 Task: Look for space in Caraguatatuba, Brazil from 2nd September, 2023 to 5th September, 2023 for 1 adult in price range Rs.5000 to Rs.10000. Place can be private room with 1  bedroom having 1 bed and 1 bathroom. Property type can be house, flat, guest house, hotel. Booking option can be shelf check-in. Required host language is Spanish.
Action: Mouse moved to (507, 101)
Screenshot: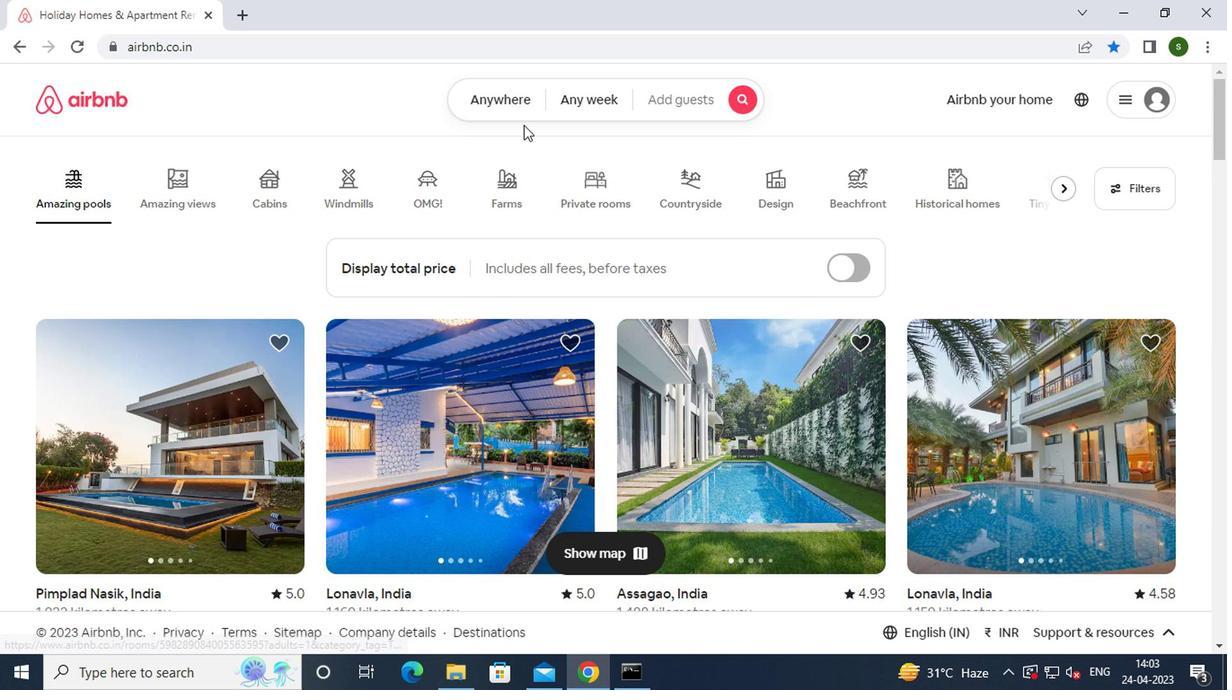 
Action: Mouse pressed left at (507, 101)
Screenshot: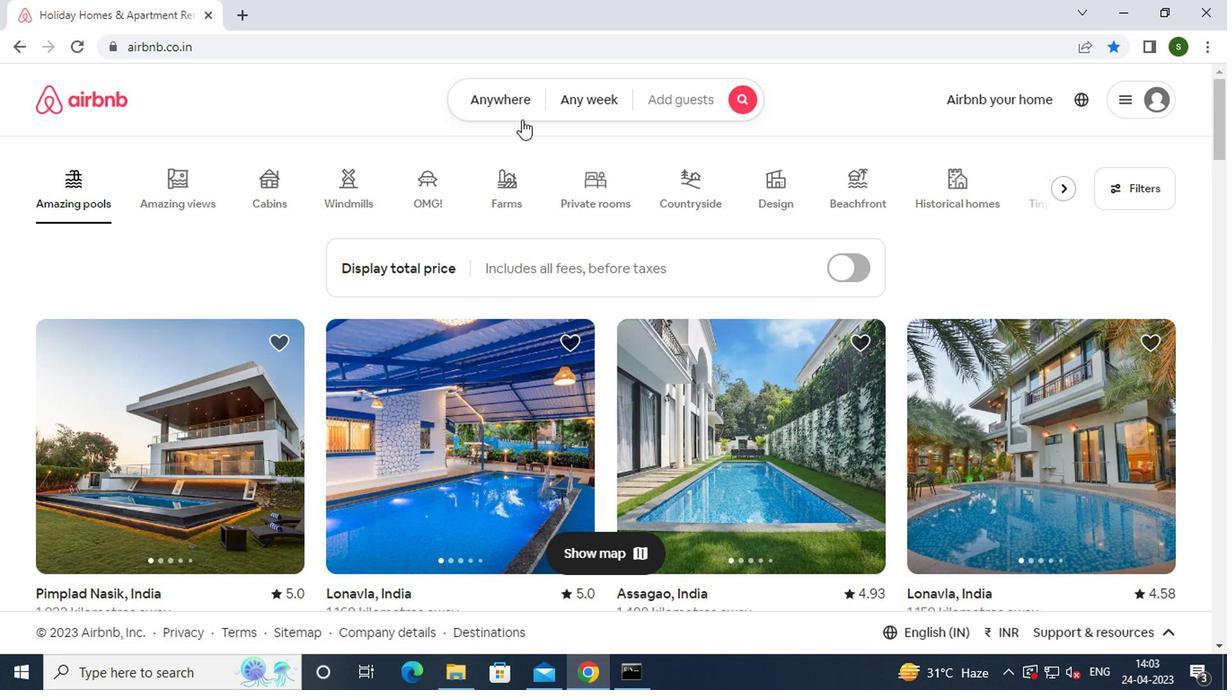 
Action: Mouse moved to (357, 180)
Screenshot: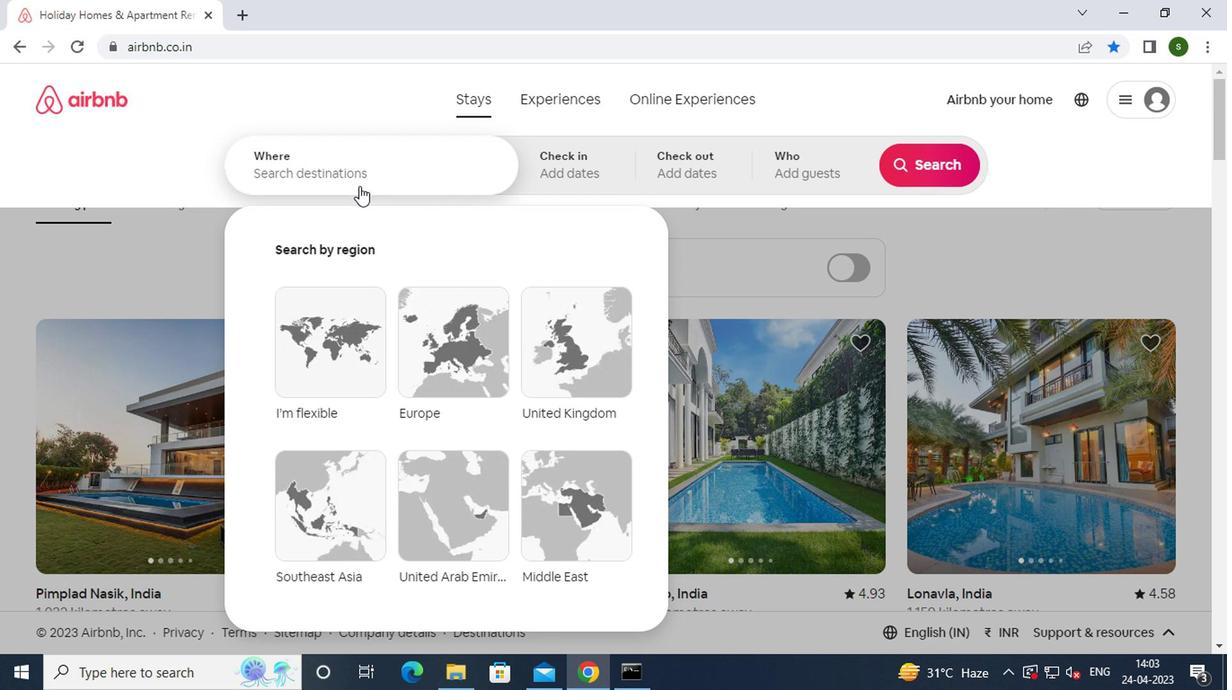 
Action: Mouse pressed left at (357, 180)
Screenshot: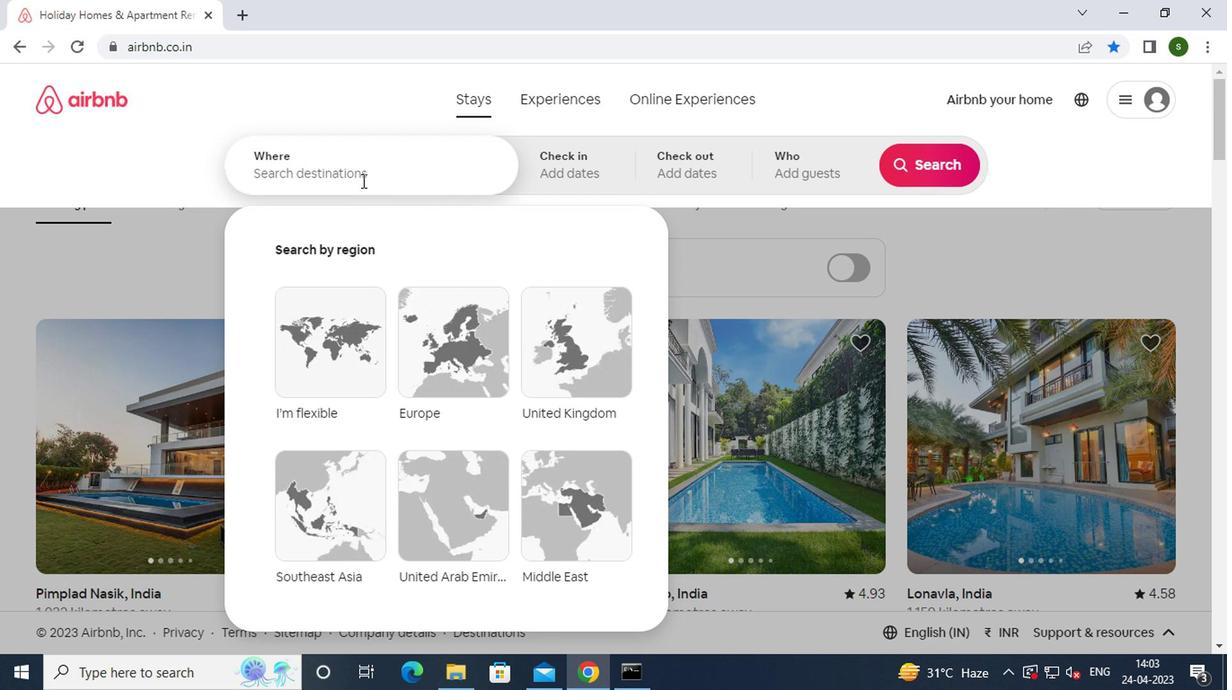
Action: Key pressed c<Key.caps_lock><Key.caps_lock>a<Key.caps_lock><Key.backspace>araguatatuba,<Key.space><Key.caps_lock>b<Key.caps_lock>razil<Key.enter>
Screenshot: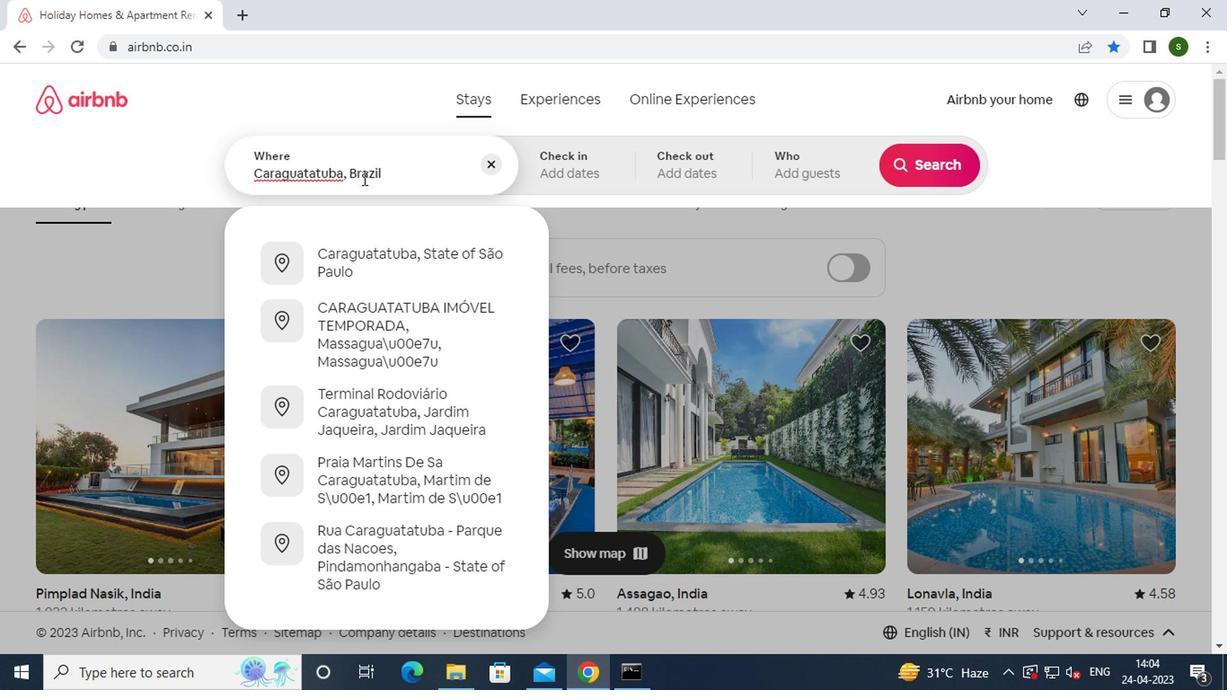 
Action: Mouse moved to (912, 307)
Screenshot: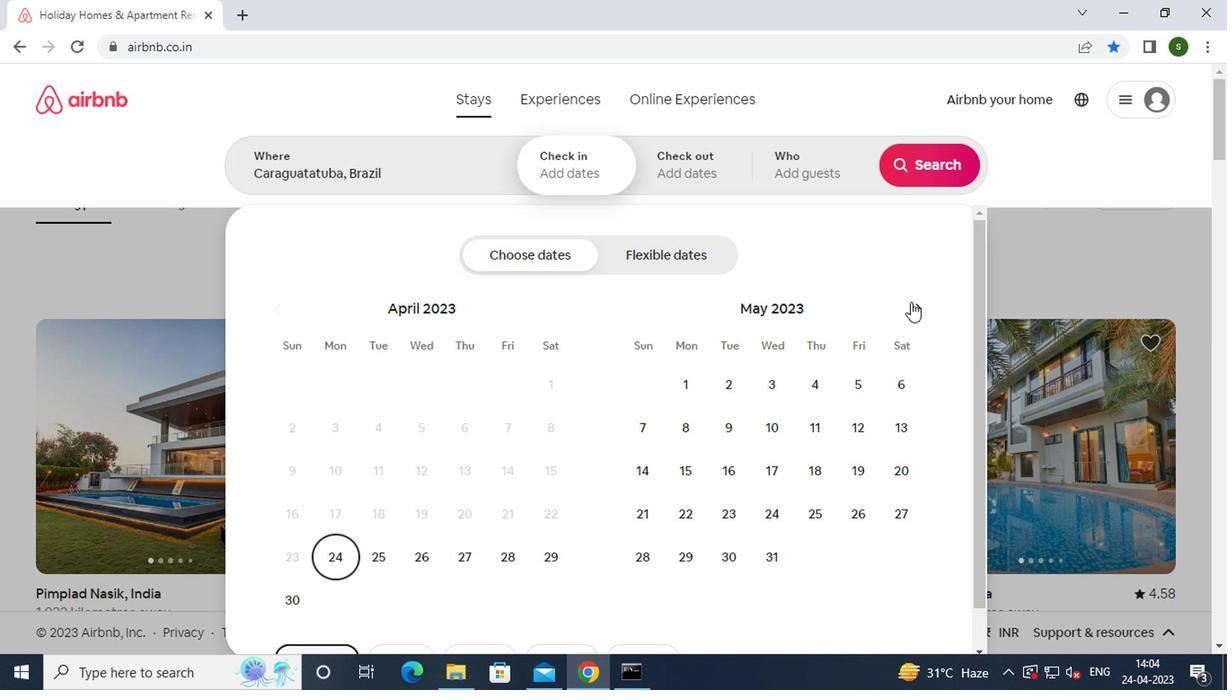 
Action: Mouse pressed left at (912, 307)
Screenshot: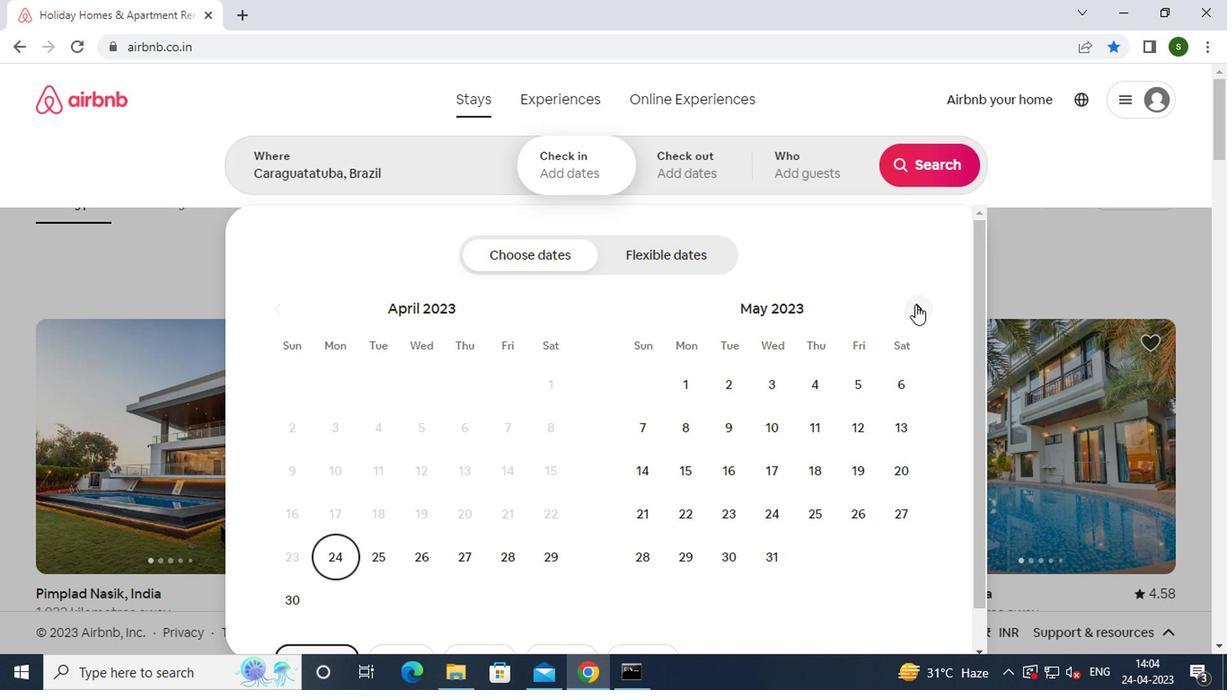 
Action: Mouse pressed left at (912, 307)
Screenshot: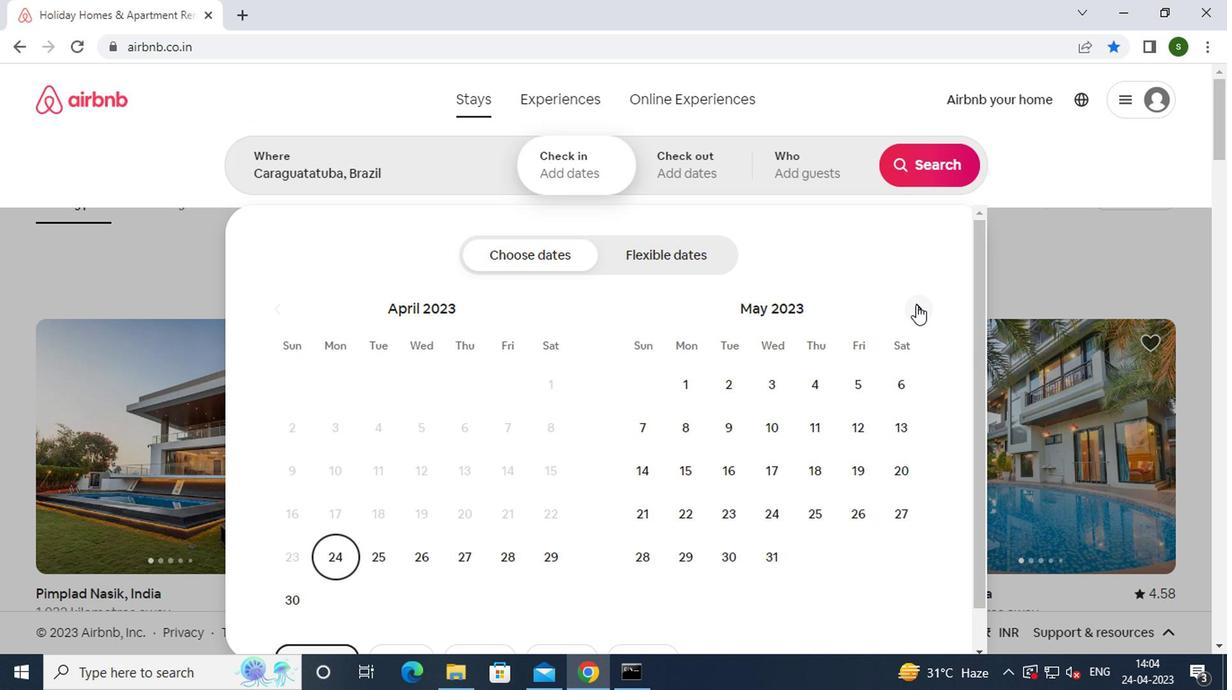 
Action: Mouse pressed left at (912, 307)
Screenshot: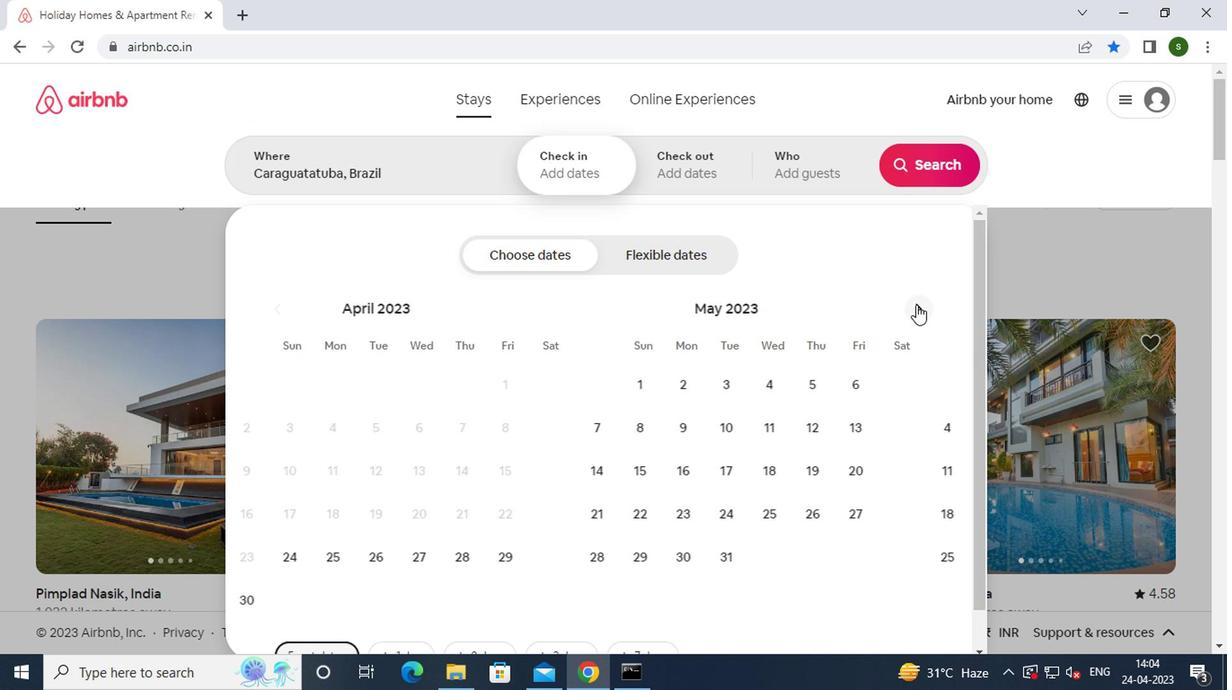 
Action: Mouse pressed left at (912, 307)
Screenshot: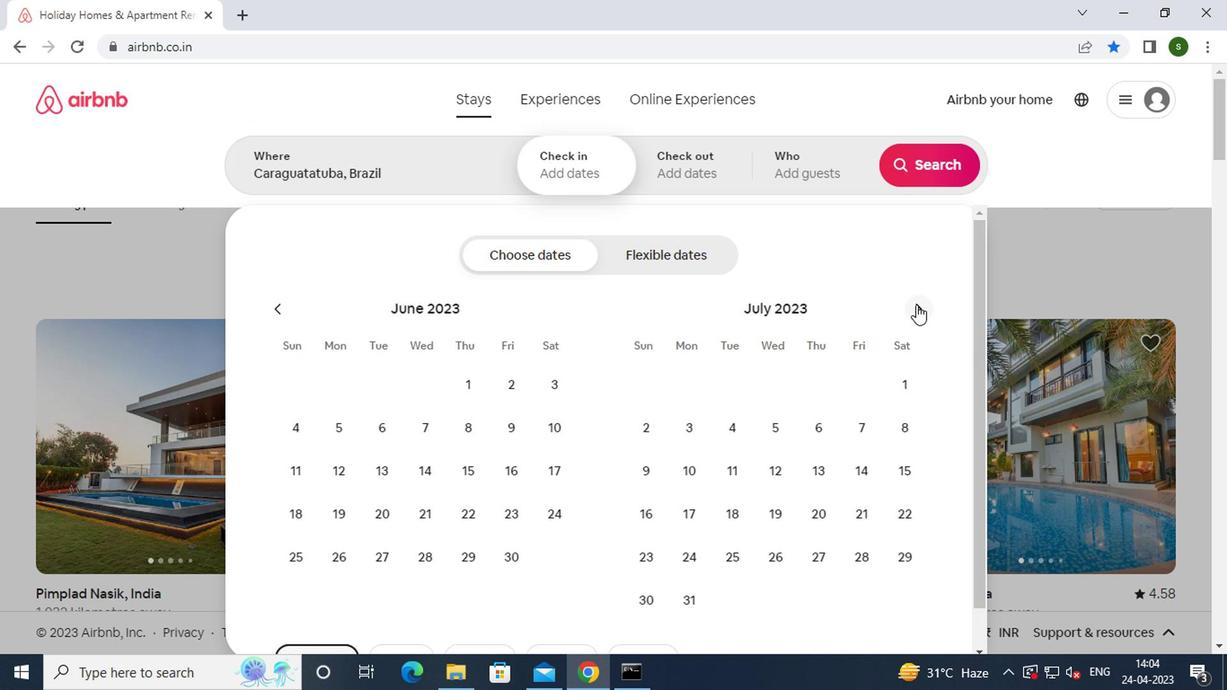 
Action: Mouse pressed left at (912, 307)
Screenshot: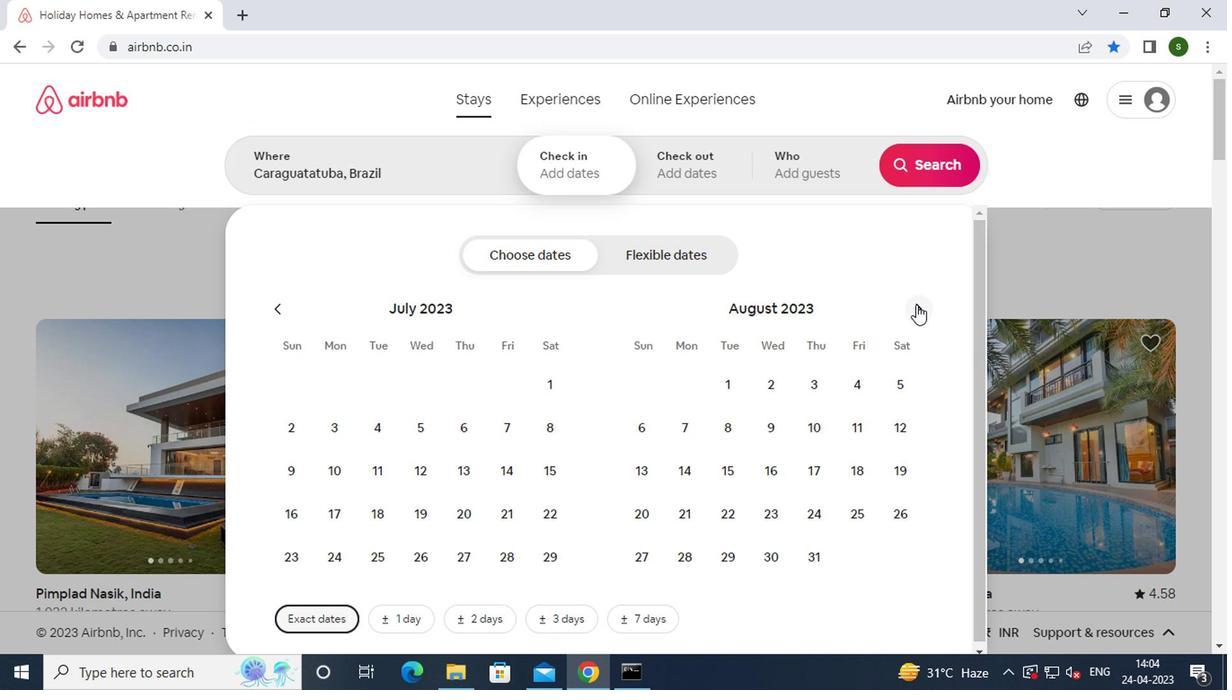 
Action: Mouse moved to (901, 382)
Screenshot: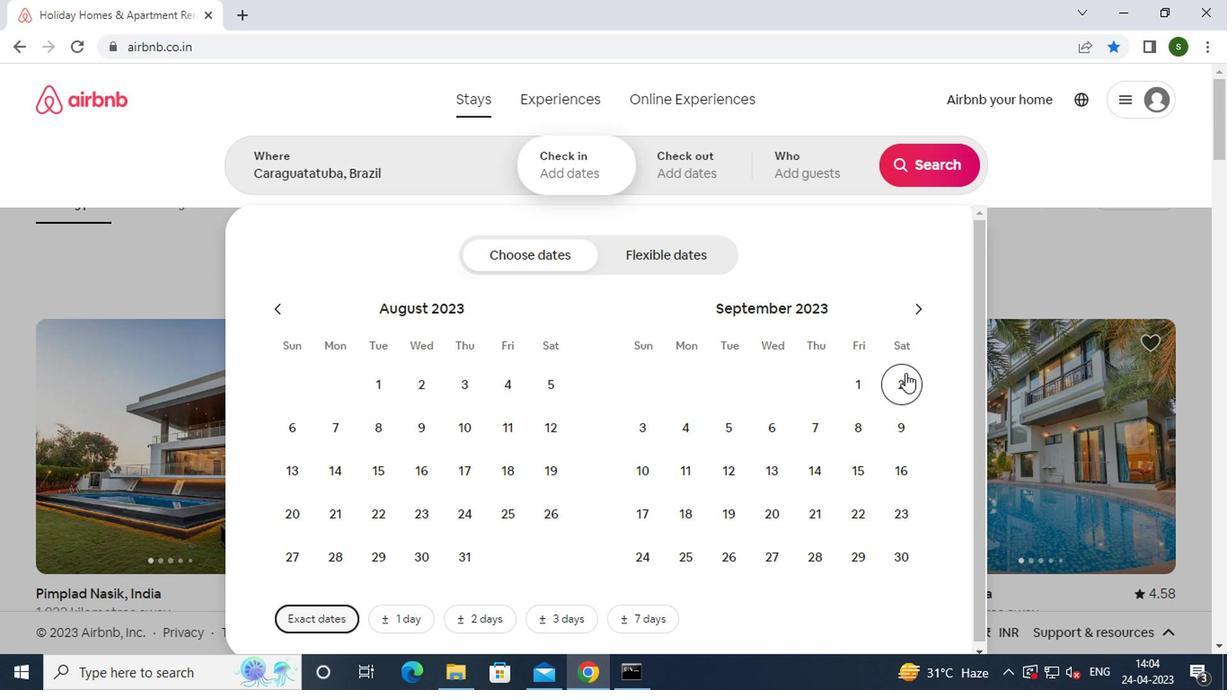 
Action: Mouse pressed left at (901, 382)
Screenshot: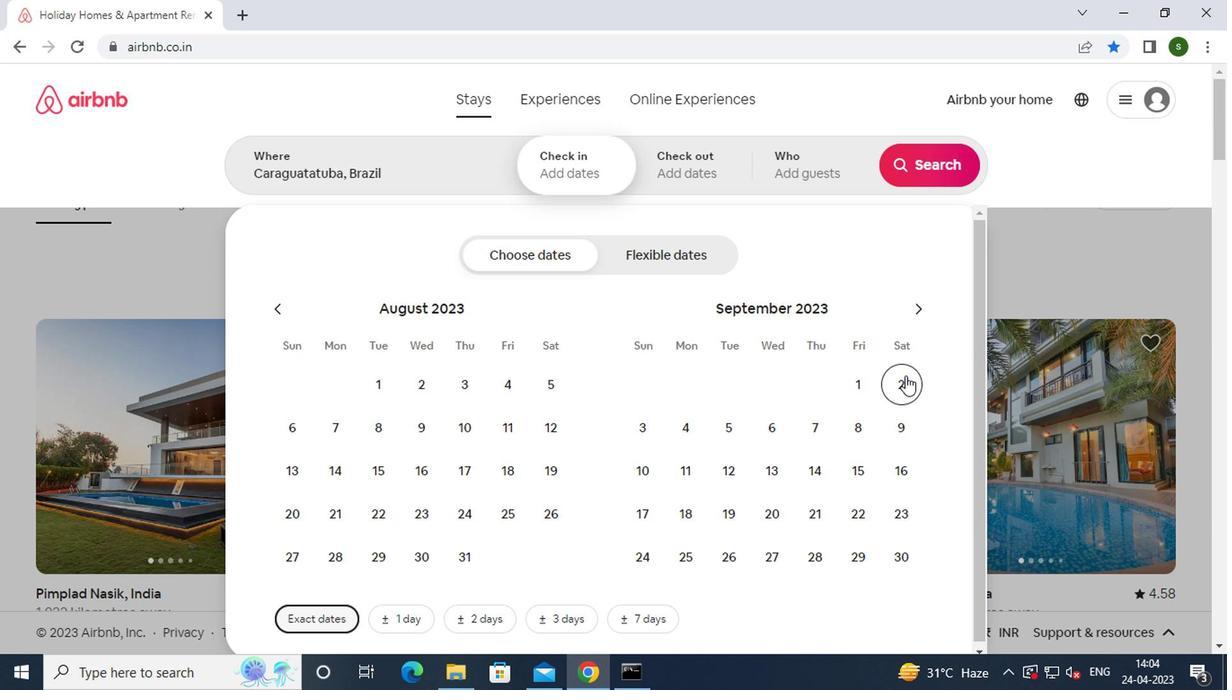 
Action: Mouse moved to (729, 432)
Screenshot: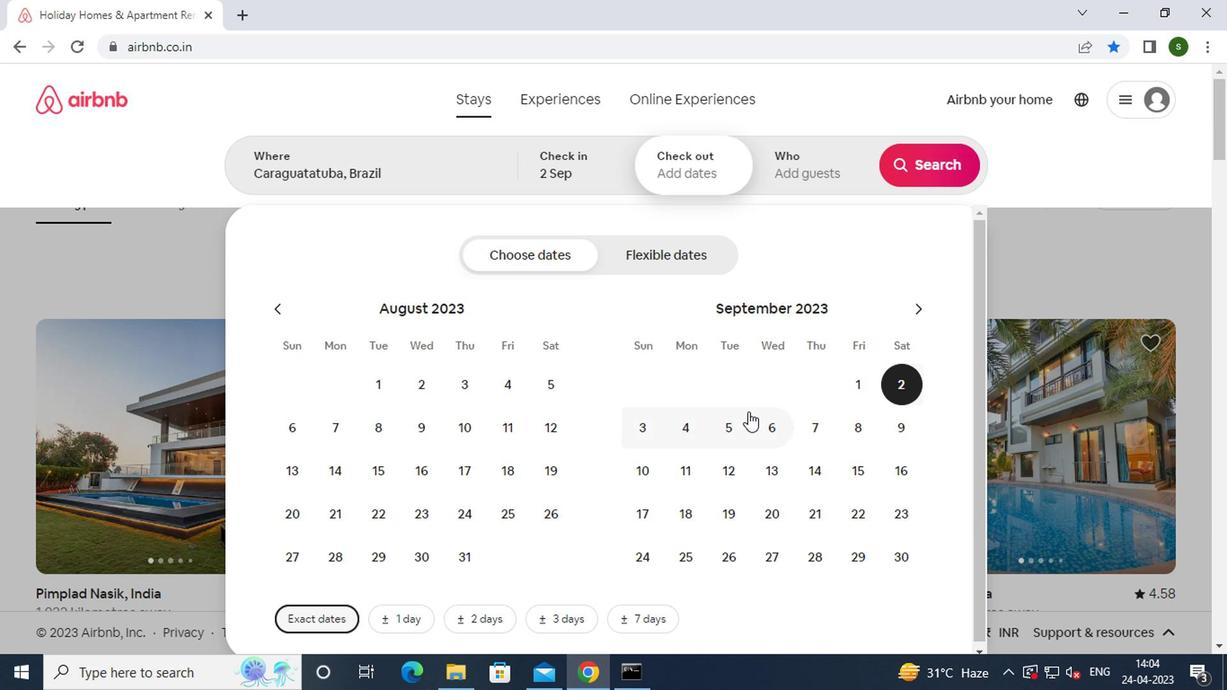 
Action: Mouse pressed left at (729, 432)
Screenshot: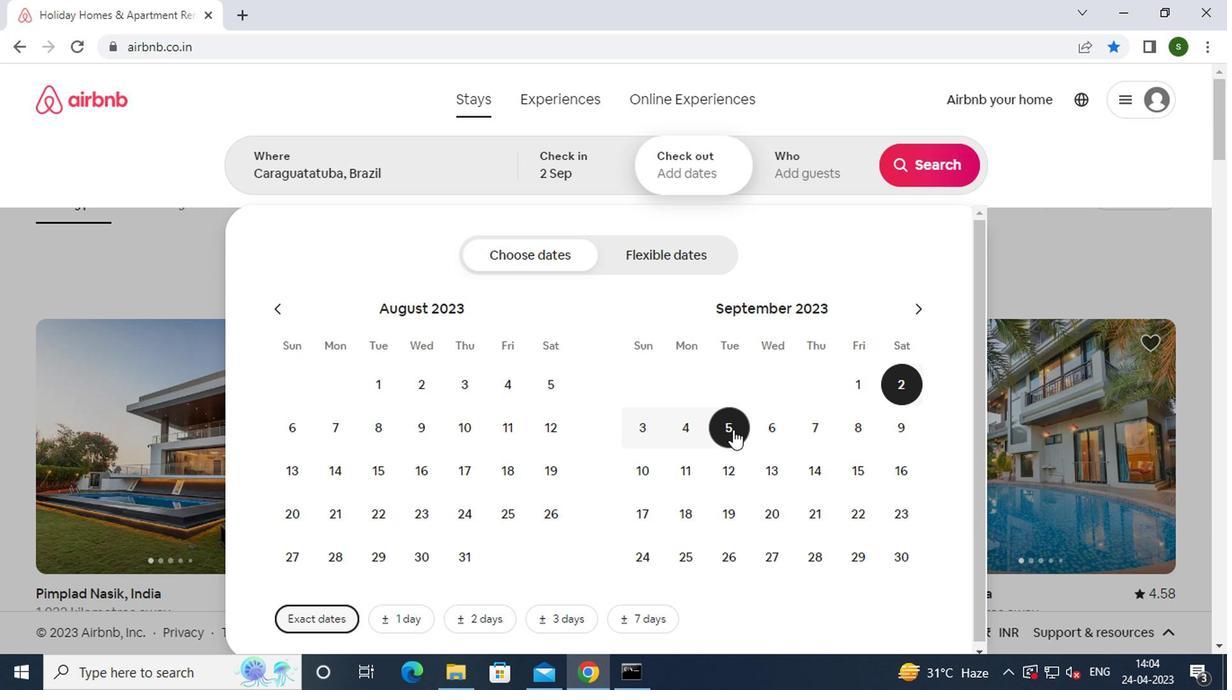 
Action: Mouse moved to (793, 175)
Screenshot: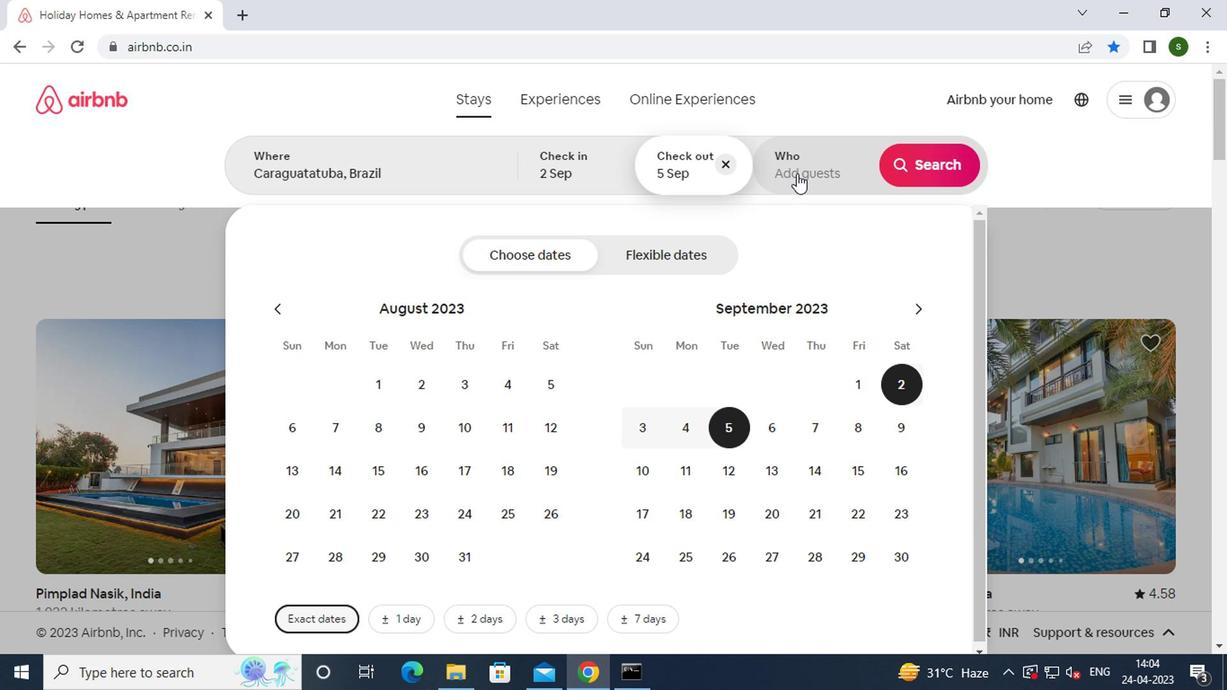 
Action: Mouse pressed left at (793, 175)
Screenshot: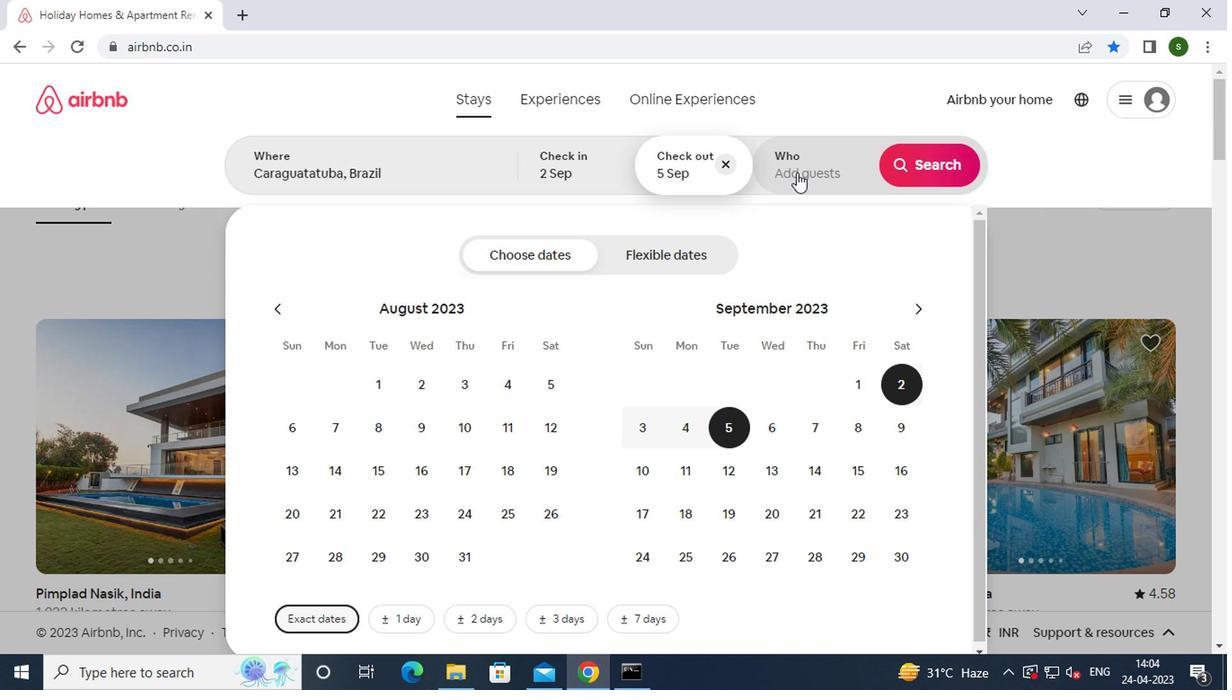 
Action: Mouse moved to (931, 256)
Screenshot: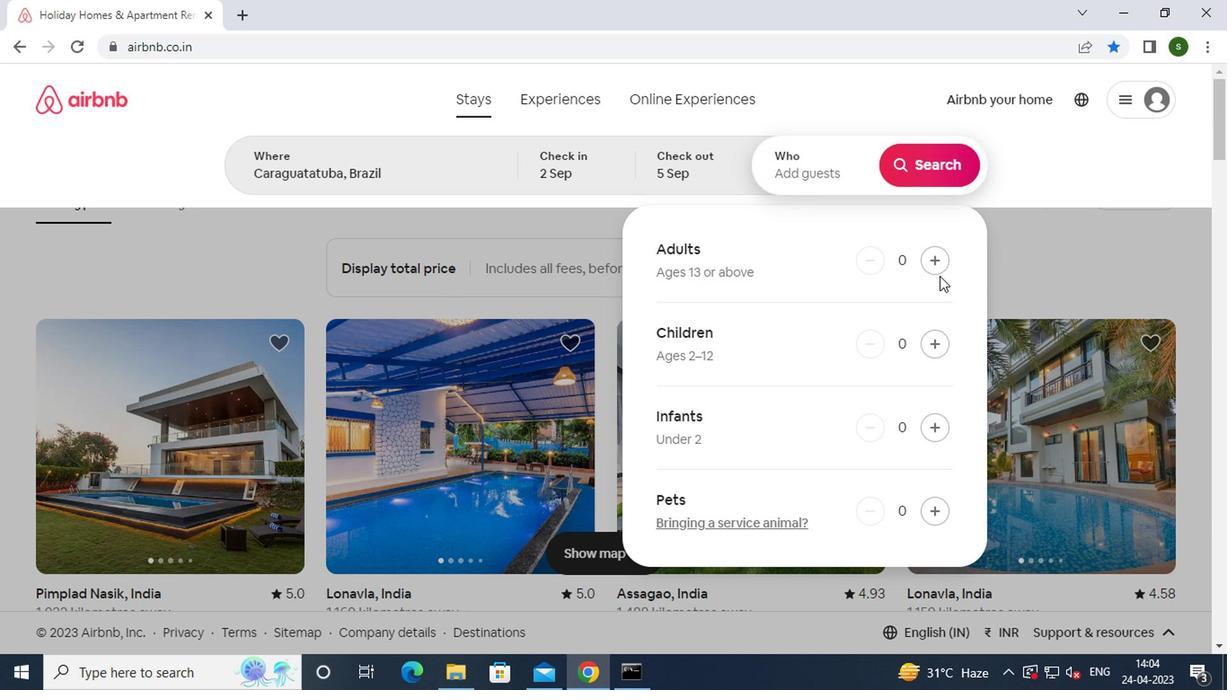
Action: Mouse pressed left at (931, 256)
Screenshot: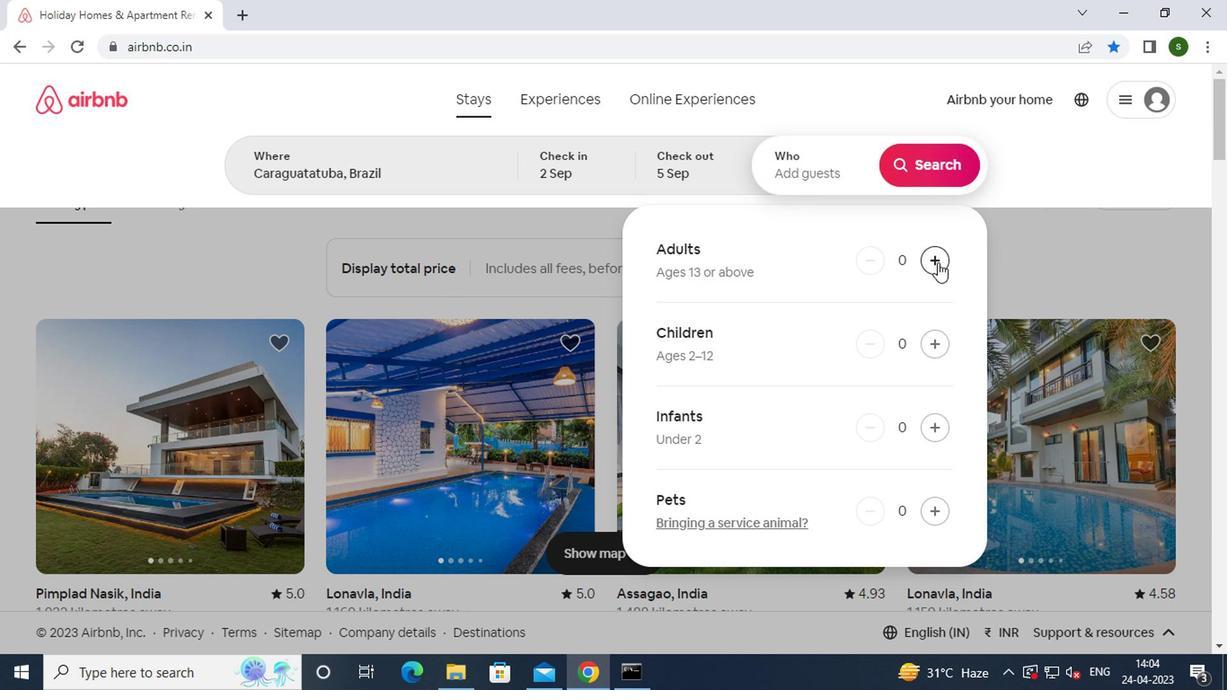 
Action: Mouse moved to (926, 173)
Screenshot: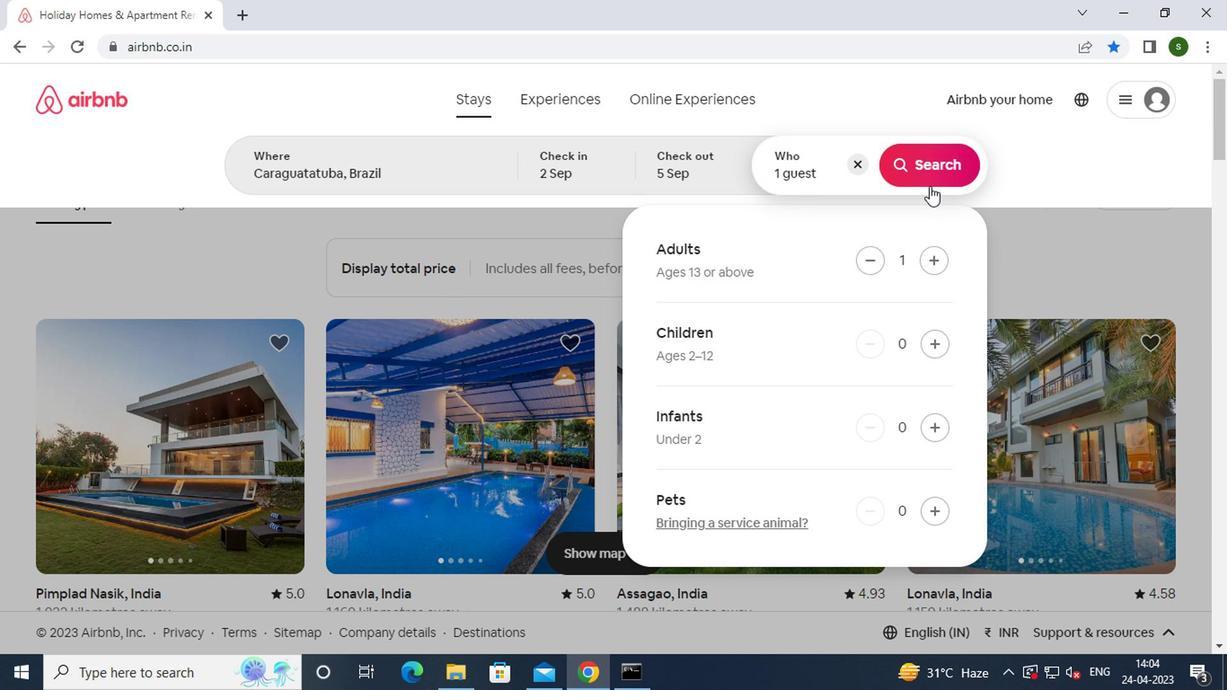
Action: Mouse pressed left at (926, 173)
Screenshot: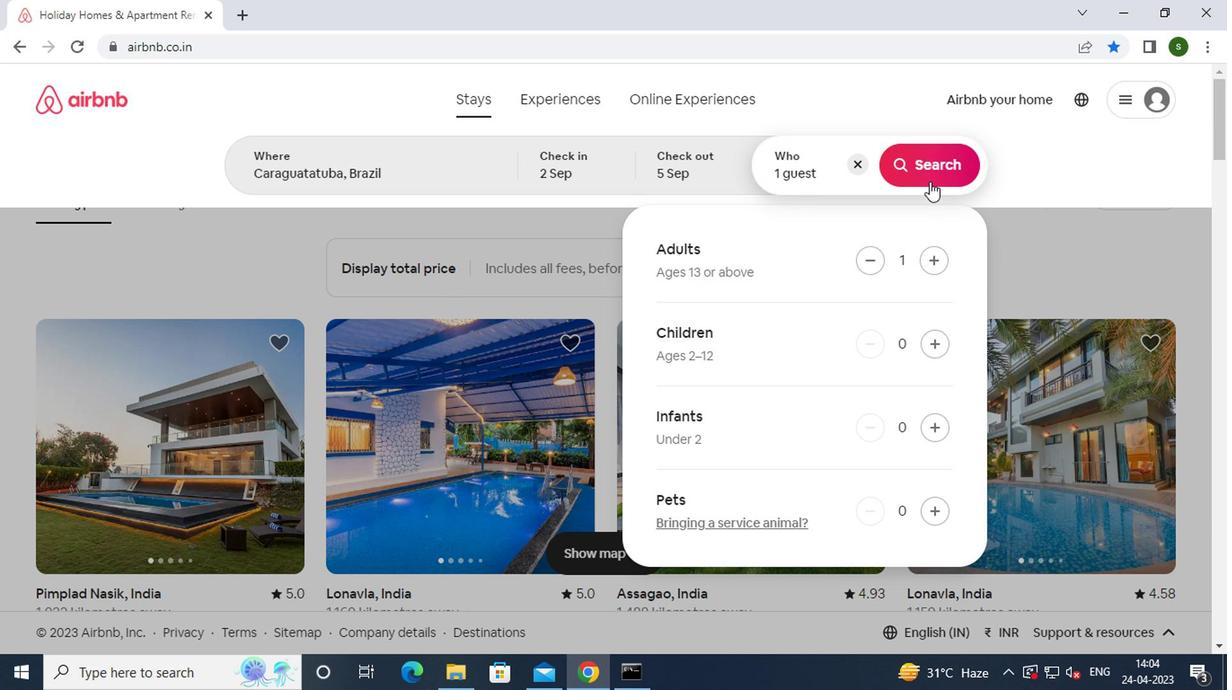 
Action: Mouse moved to (1177, 173)
Screenshot: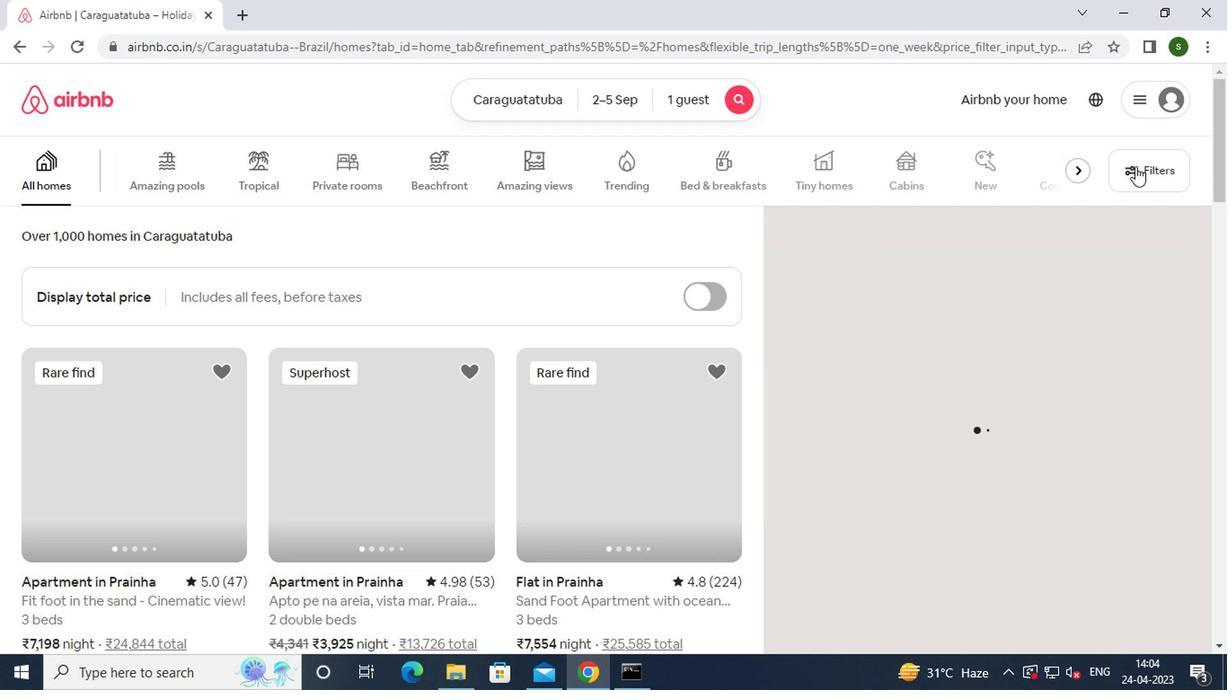 
Action: Mouse pressed left at (1177, 173)
Screenshot: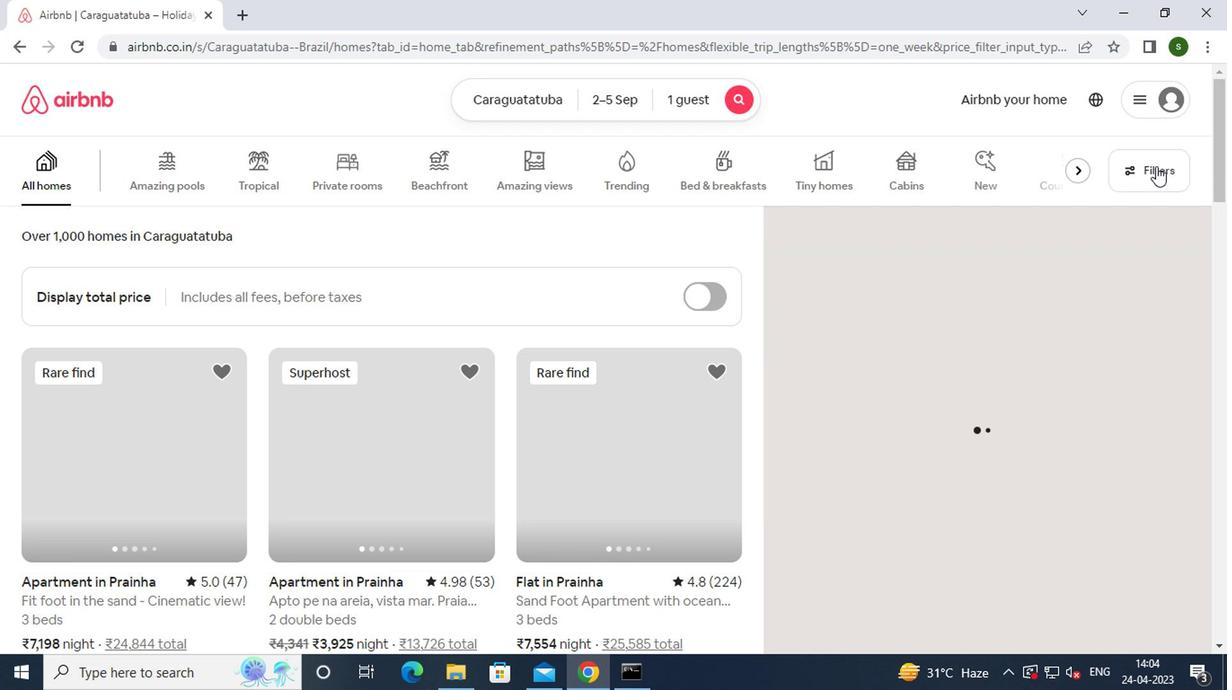 
Action: Mouse moved to (401, 390)
Screenshot: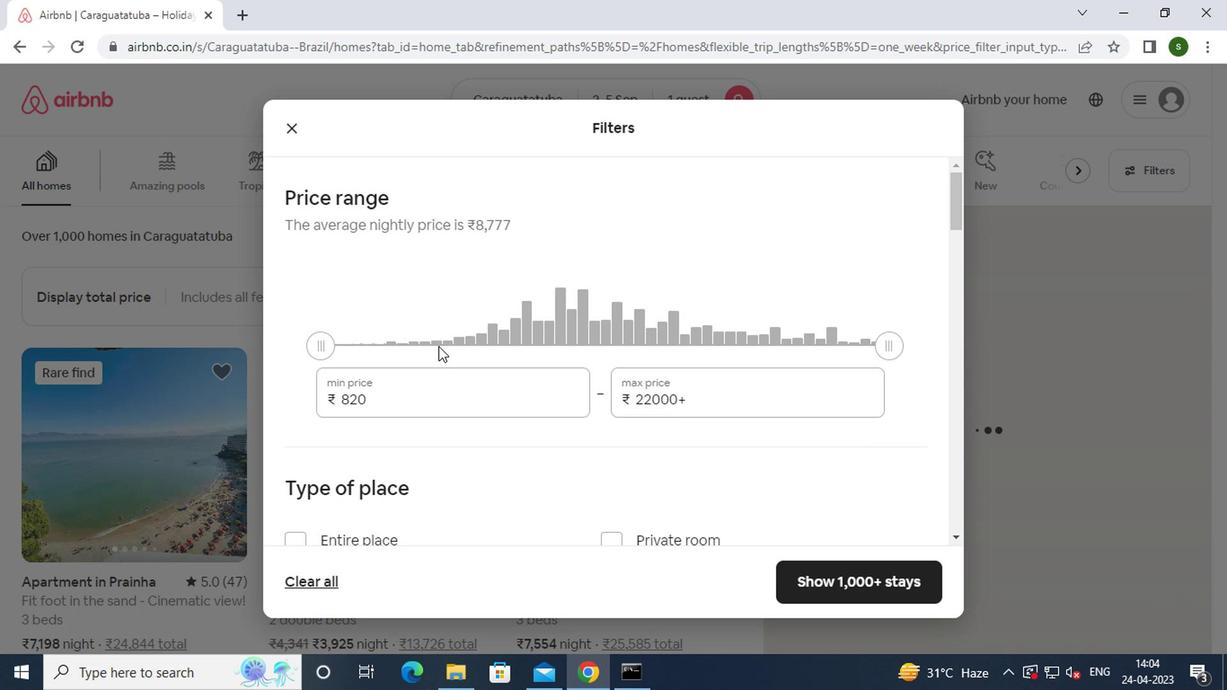 
Action: Mouse pressed left at (401, 390)
Screenshot: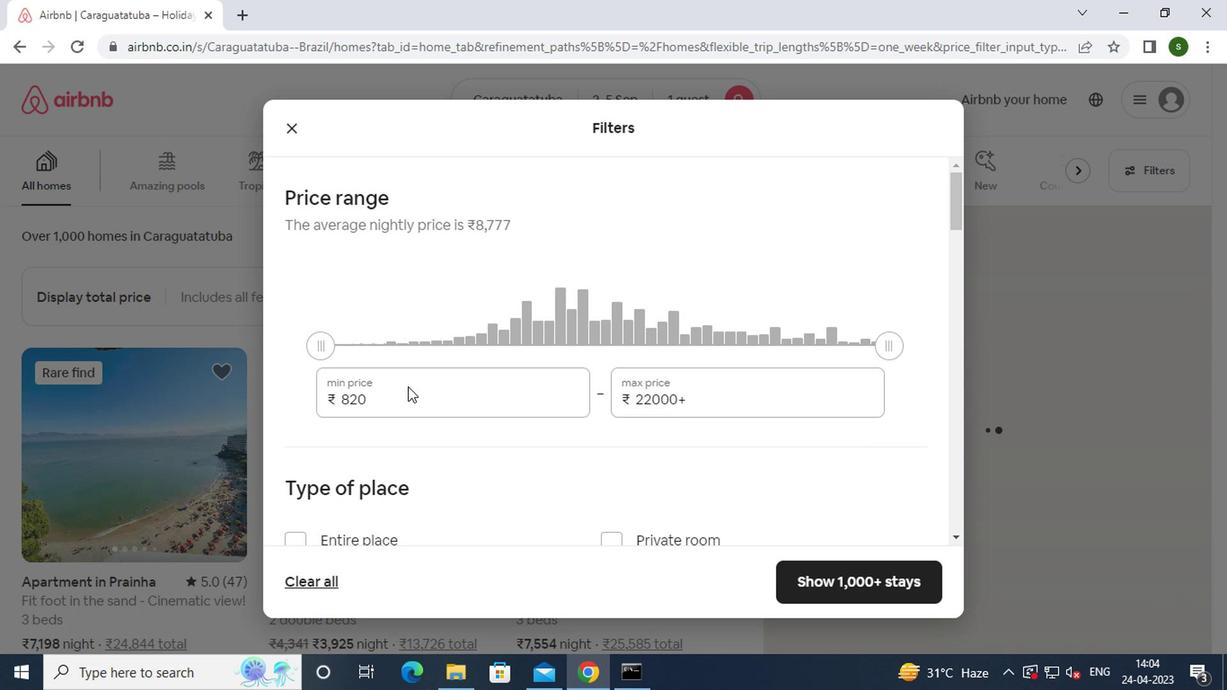 
Action: Key pressed <Key.backspace><Key.backspace><Key.backspace><Key.backspace><Key.backspace><Key.backspace><Key.backspace><Key.backspace>5000
Screenshot: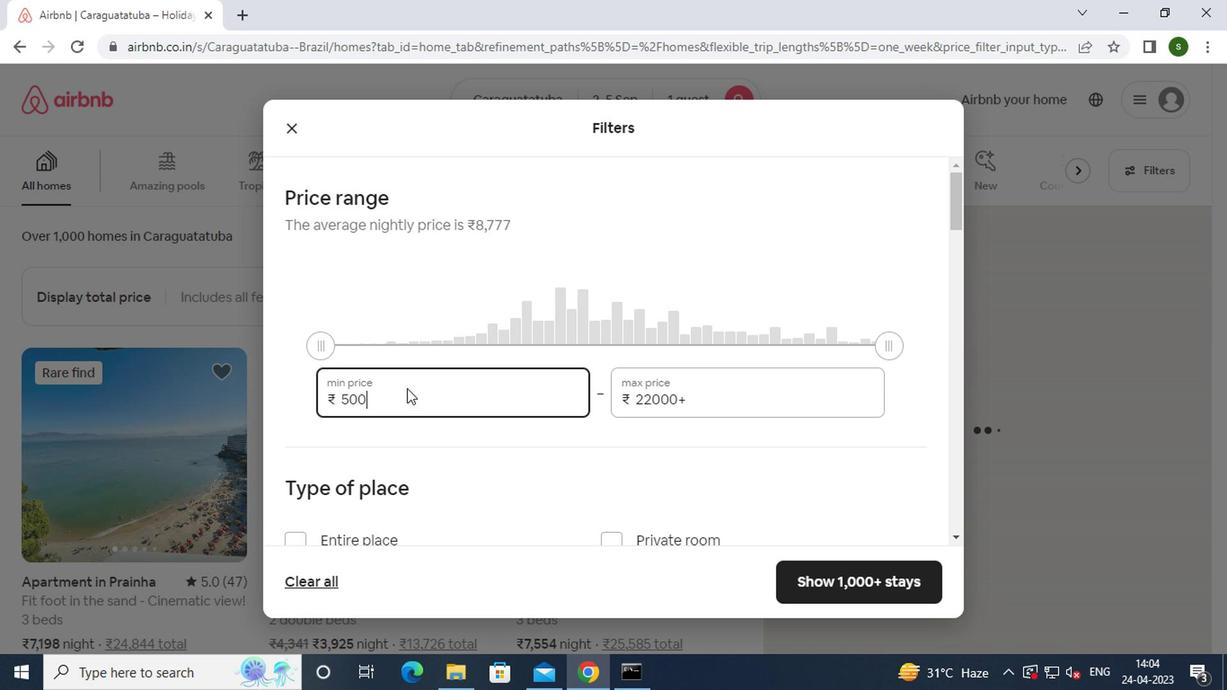 
Action: Mouse moved to (688, 404)
Screenshot: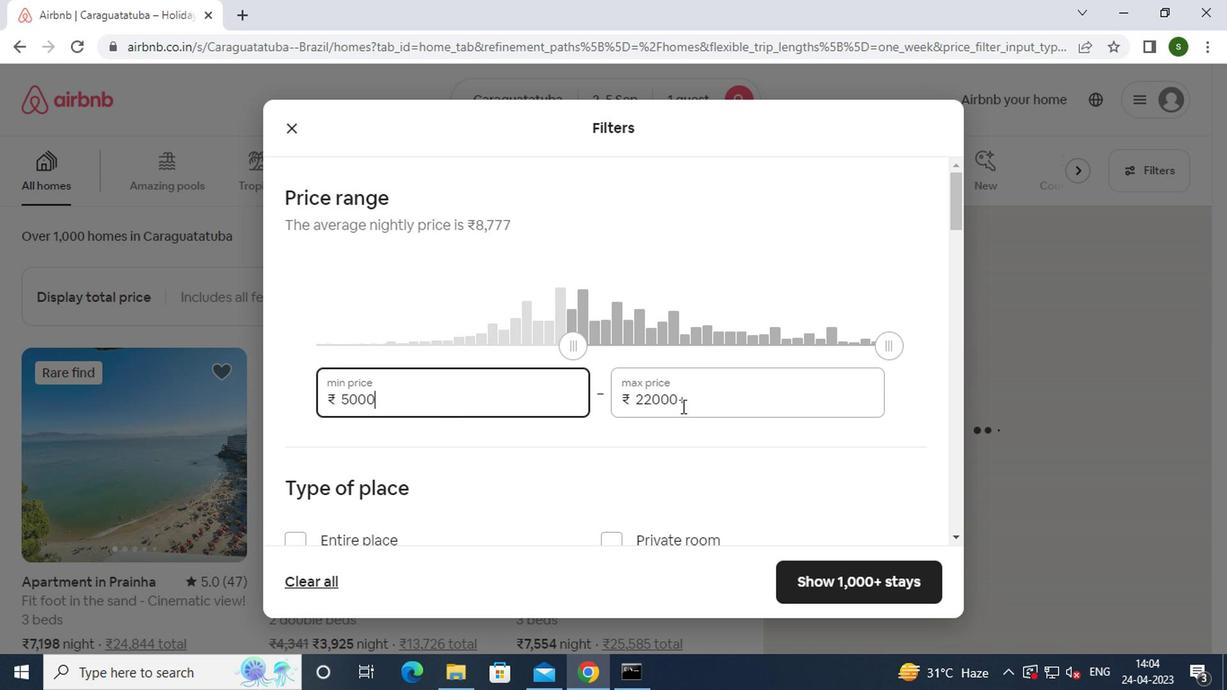 
Action: Mouse pressed left at (688, 404)
Screenshot: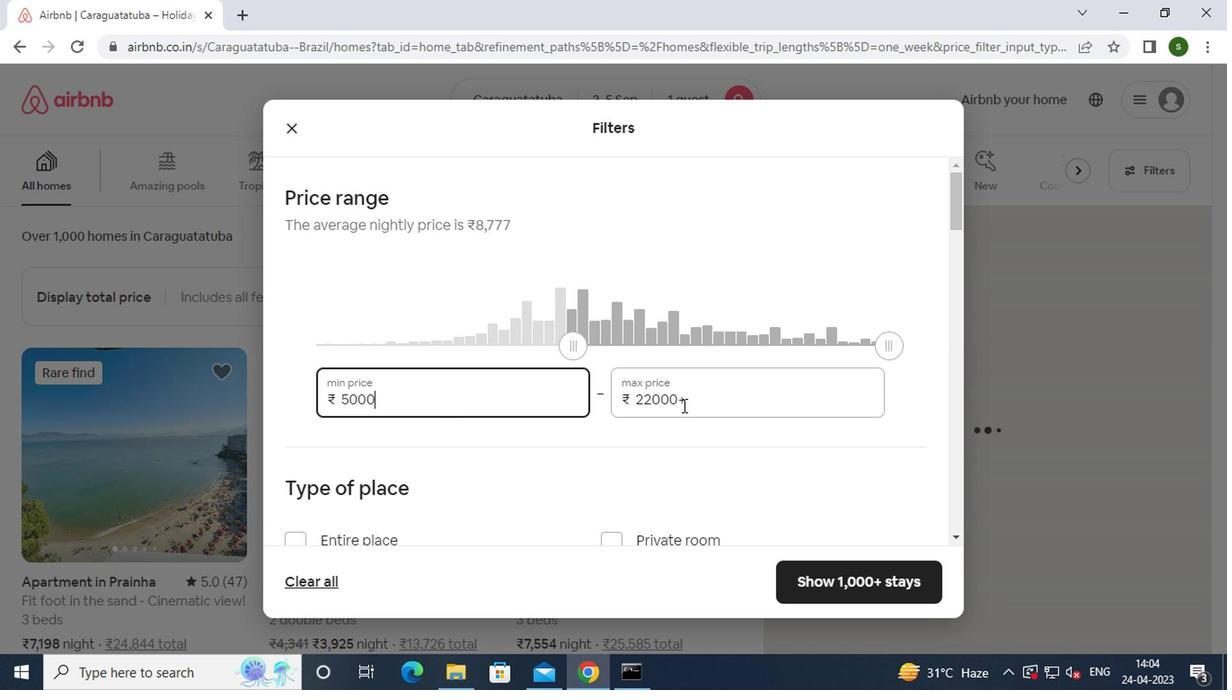 
Action: Key pressed <Key.backspace><Key.backspace><Key.backspace><Key.backspace><Key.backspace><Key.backspace><Key.backspace><Key.backspace><Key.backspace>10000
Screenshot: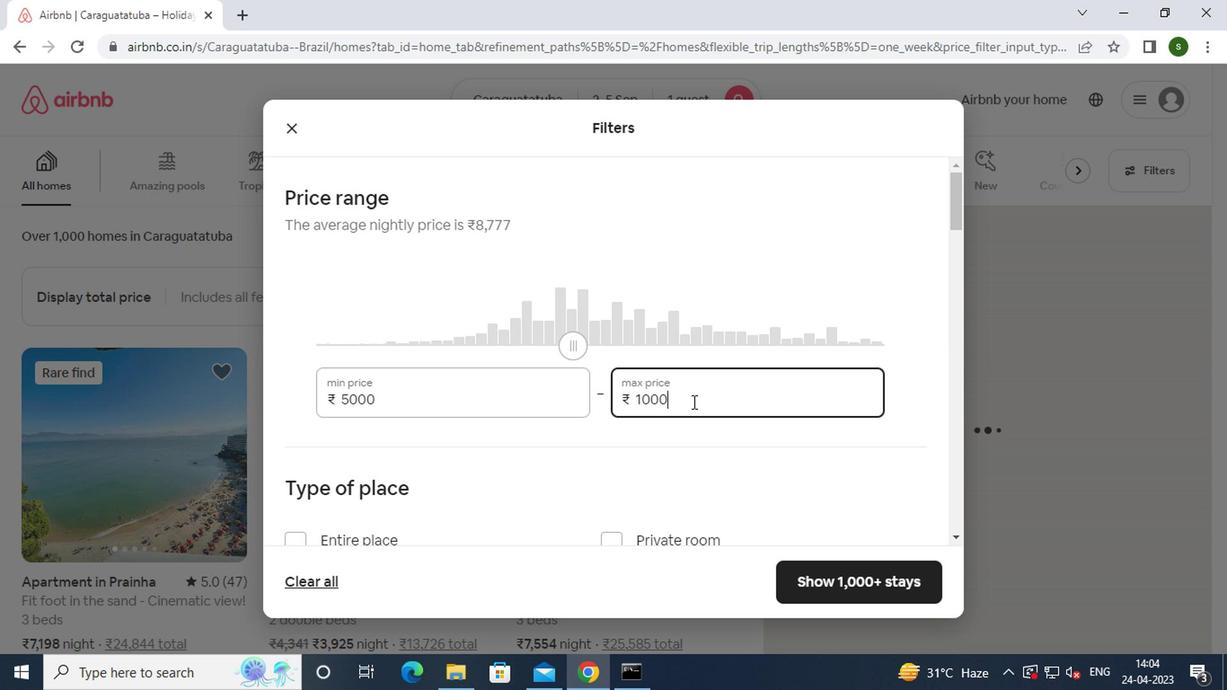 
Action: Mouse moved to (677, 406)
Screenshot: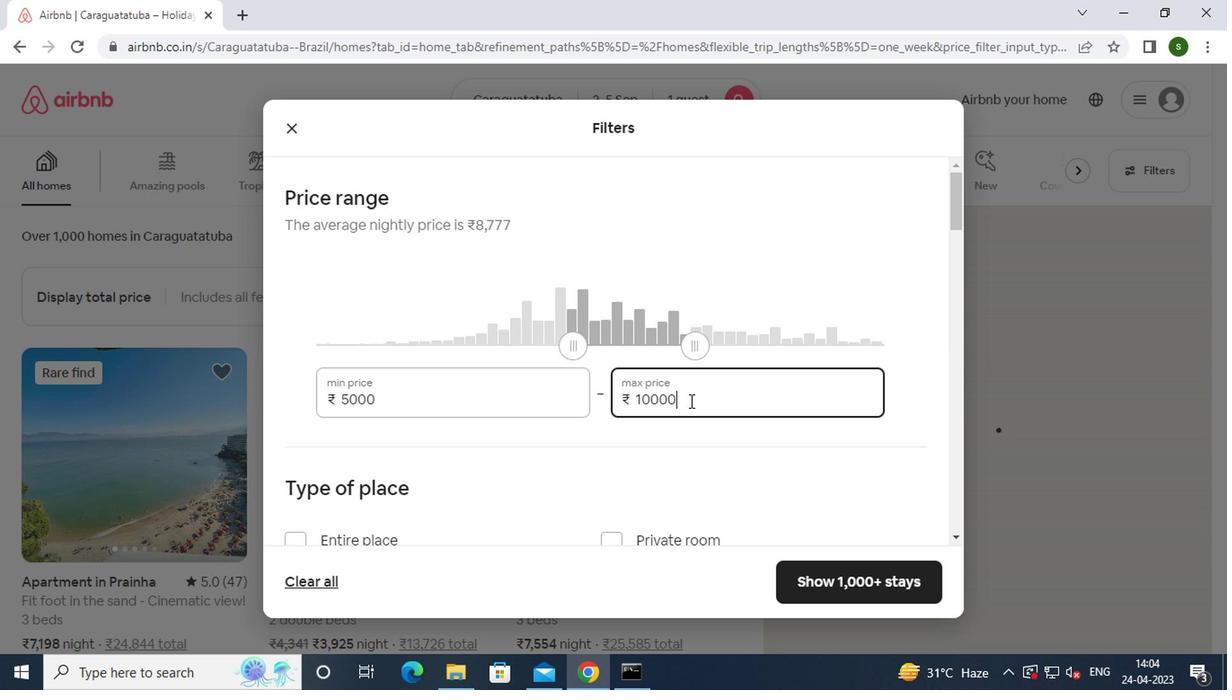 
Action: Mouse scrolled (677, 406) with delta (0, 0)
Screenshot: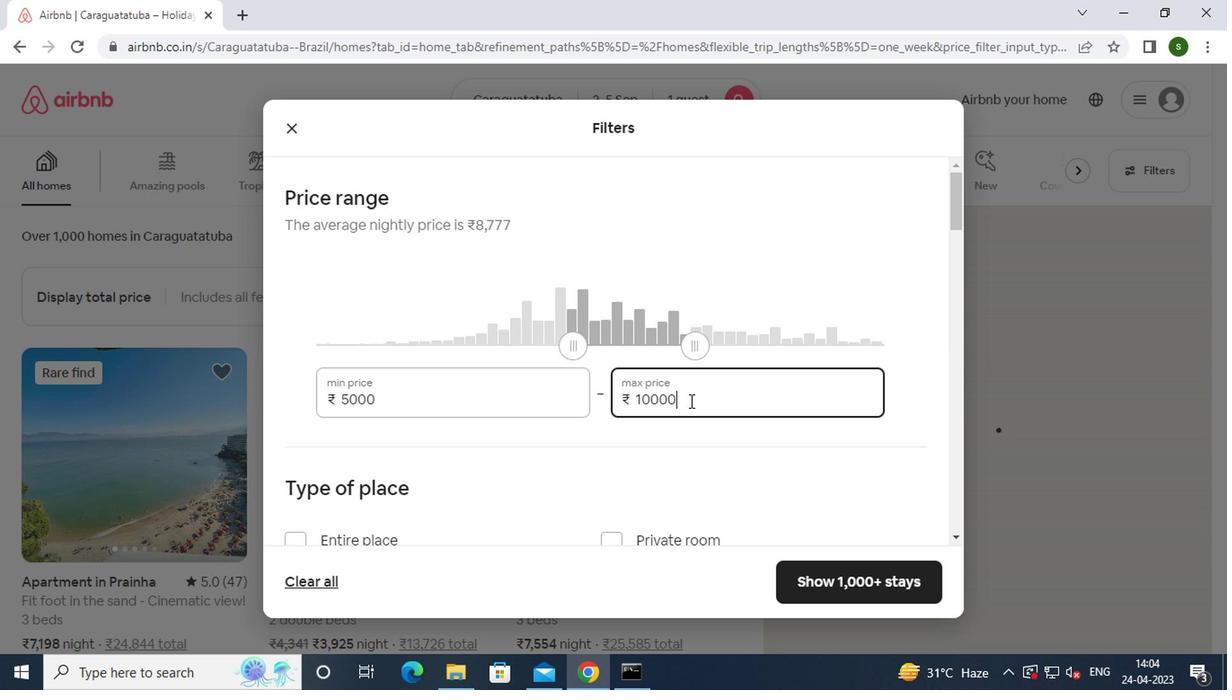 
Action: Mouse moved to (677, 406)
Screenshot: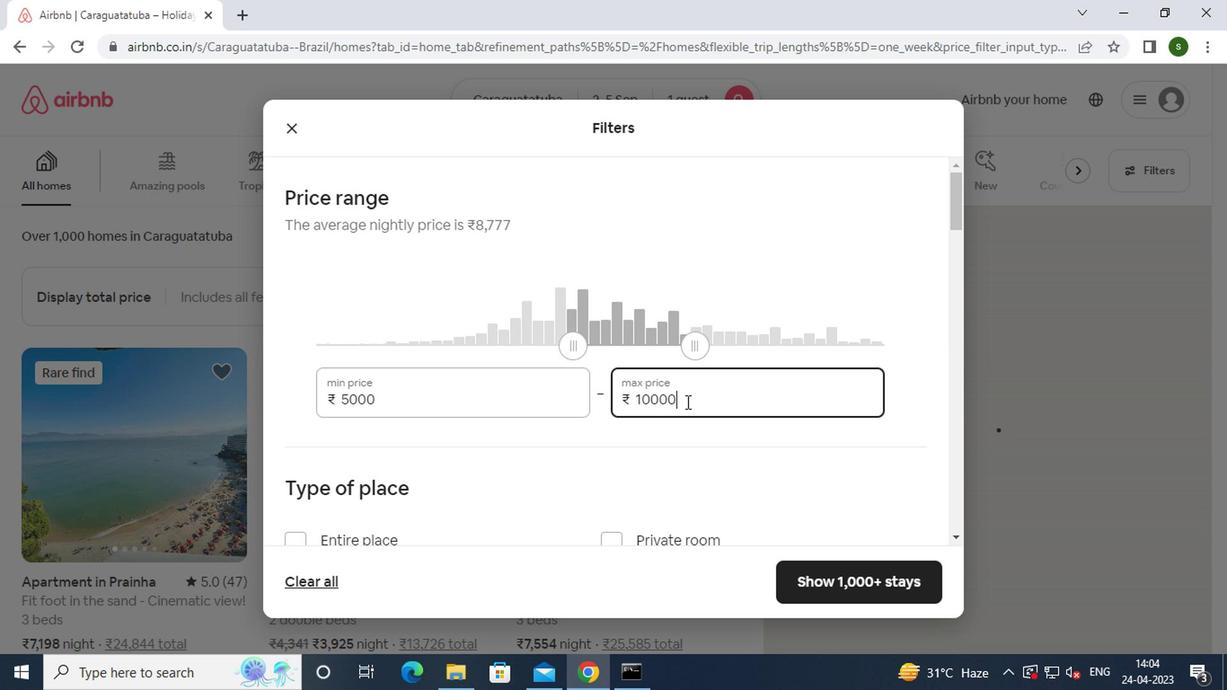 
Action: Mouse scrolled (677, 406) with delta (0, 0)
Screenshot: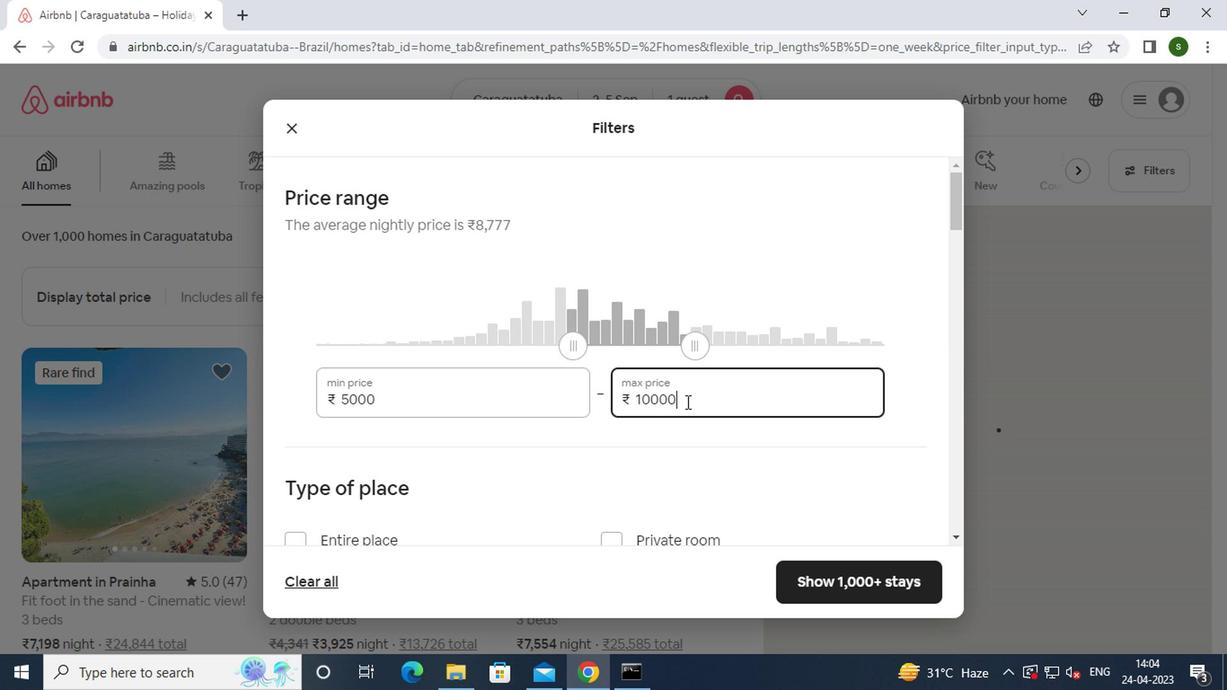 
Action: Mouse moved to (615, 366)
Screenshot: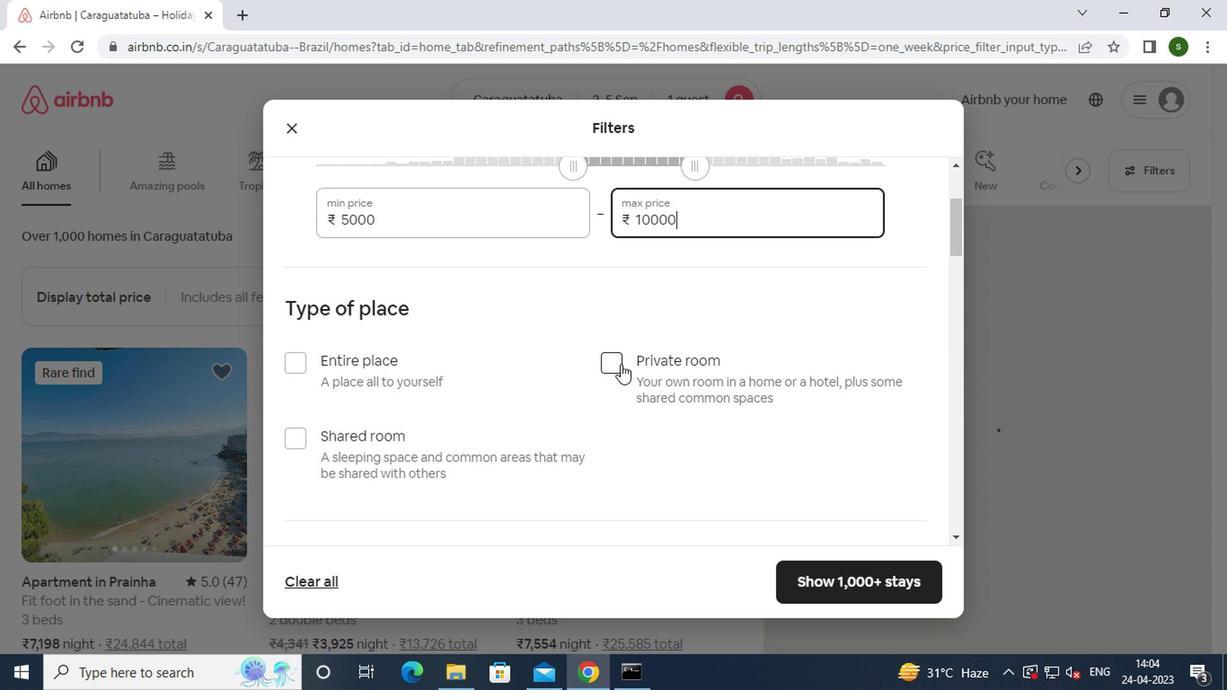 
Action: Mouse pressed left at (615, 366)
Screenshot: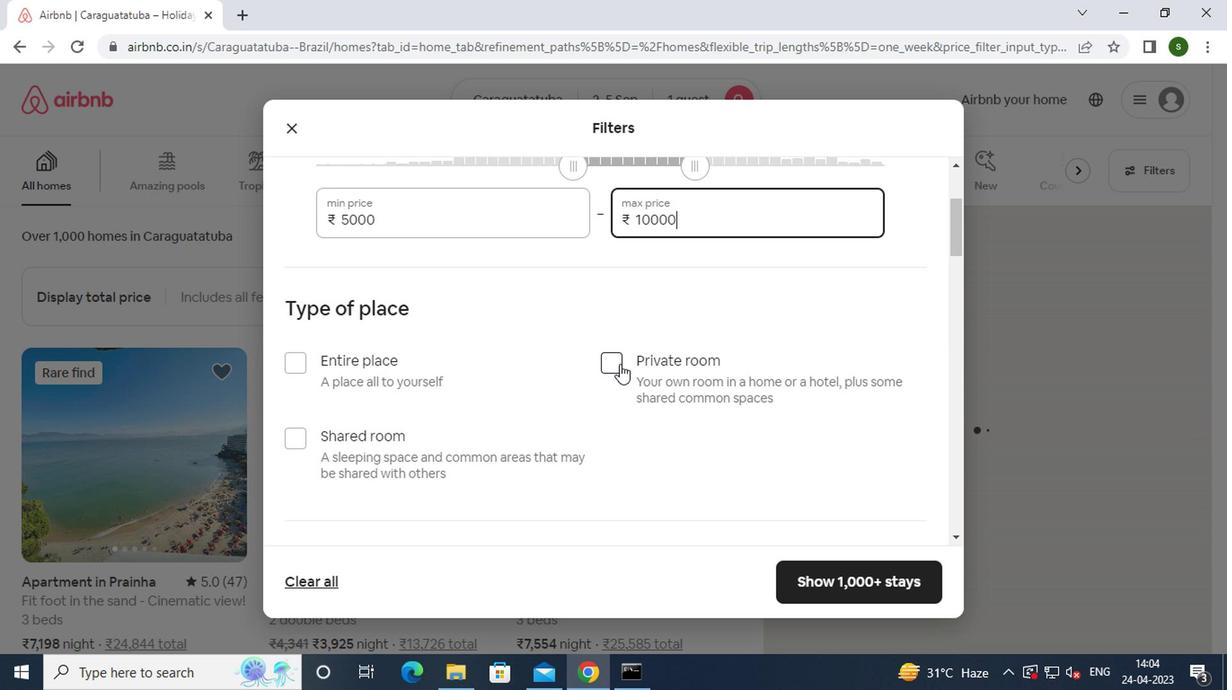 
Action: Mouse scrolled (615, 365) with delta (0, 0)
Screenshot: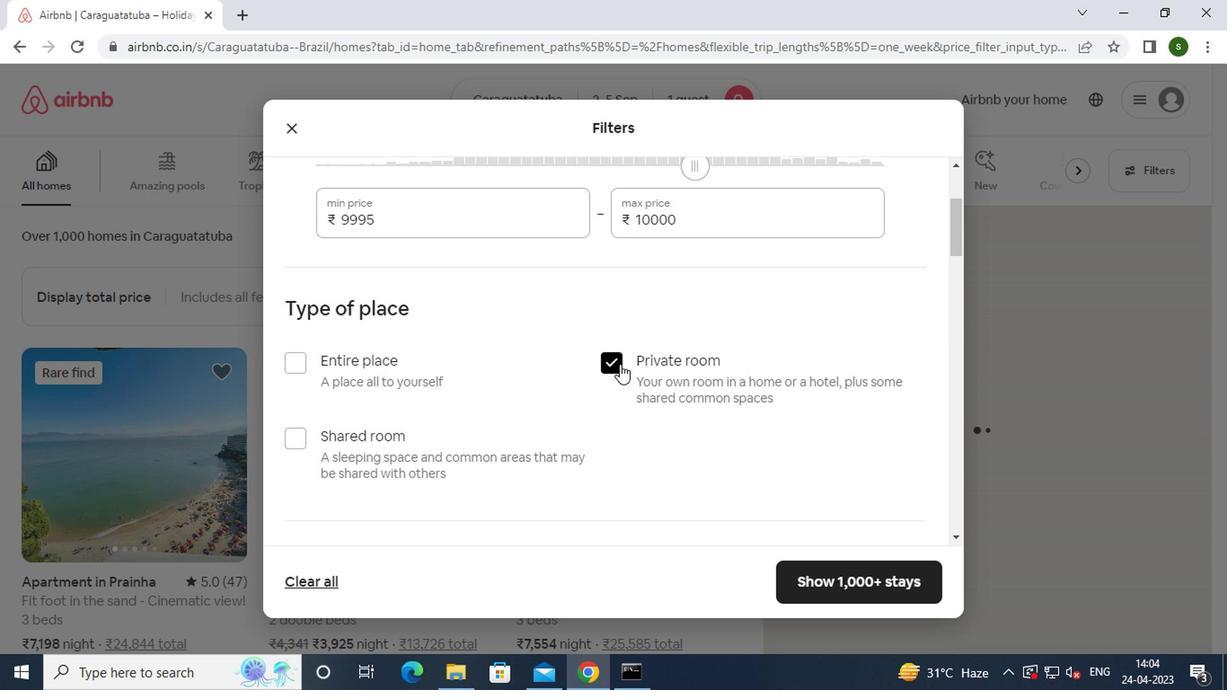 
Action: Mouse scrolled (615, 365) with delta (0, 0)
Screenshot: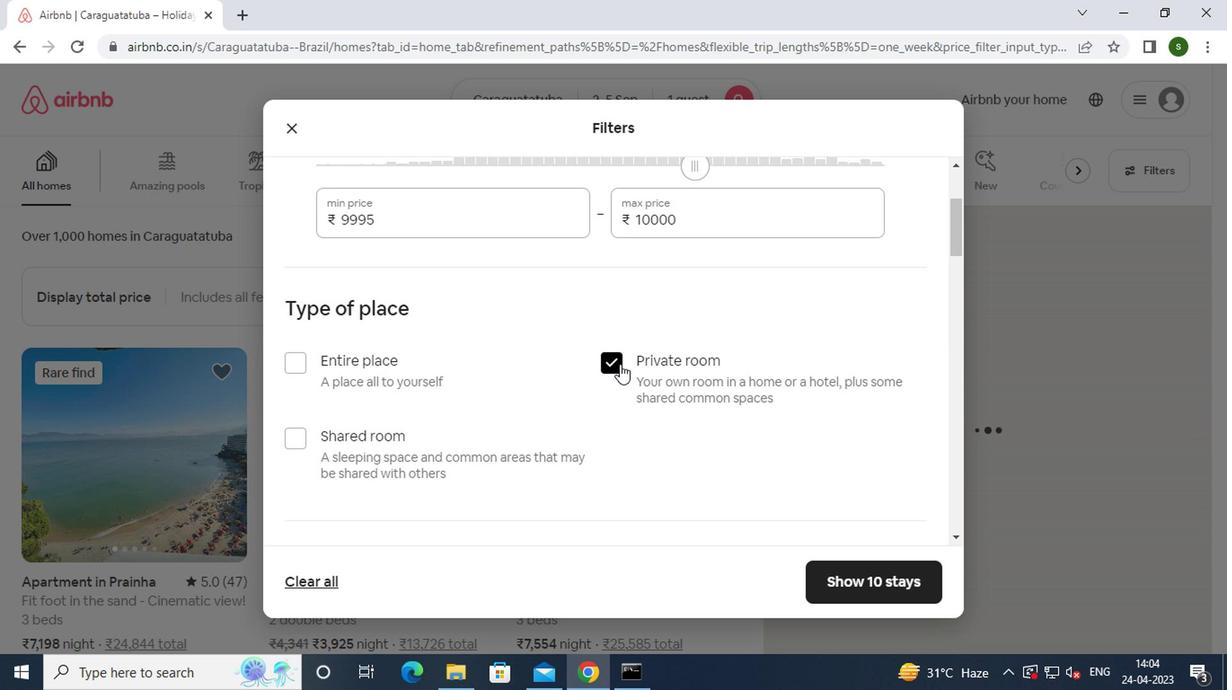 
Action: Mouse scrolled (615, 365) with delta (0, 0)
Screenshot: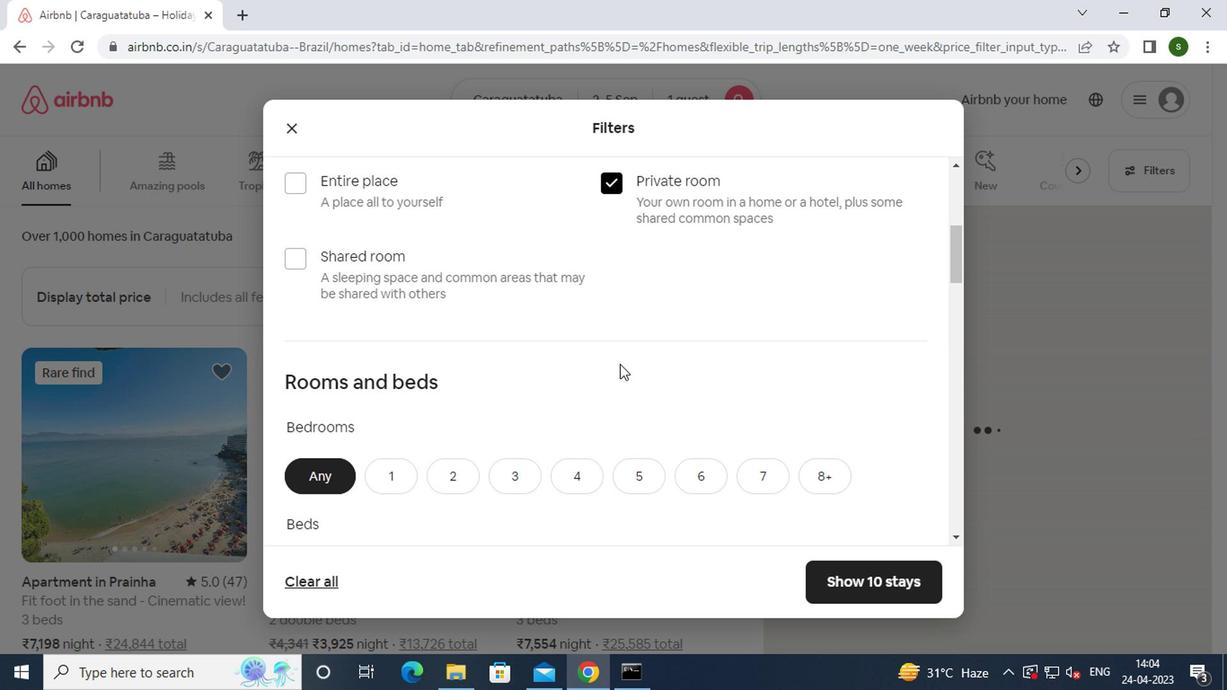 
Action: Mouse moved to (376, 386)
Screenshot: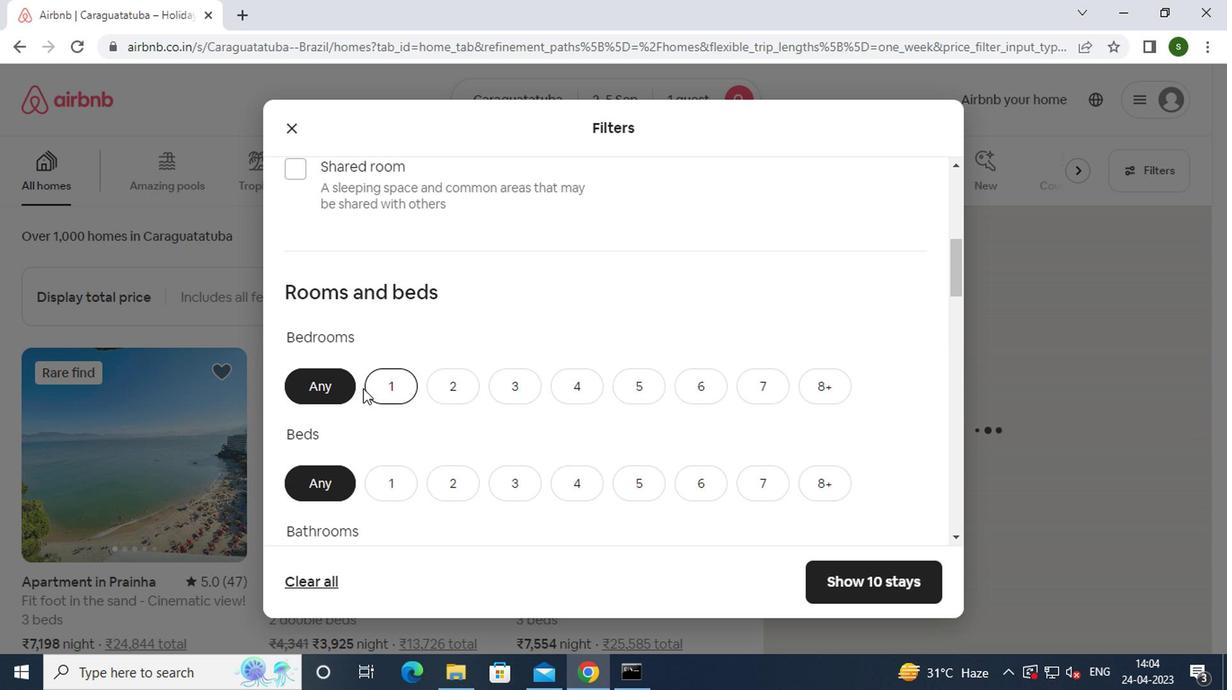 
Action: Mouse pressed left at (376, 386)
Screenshot: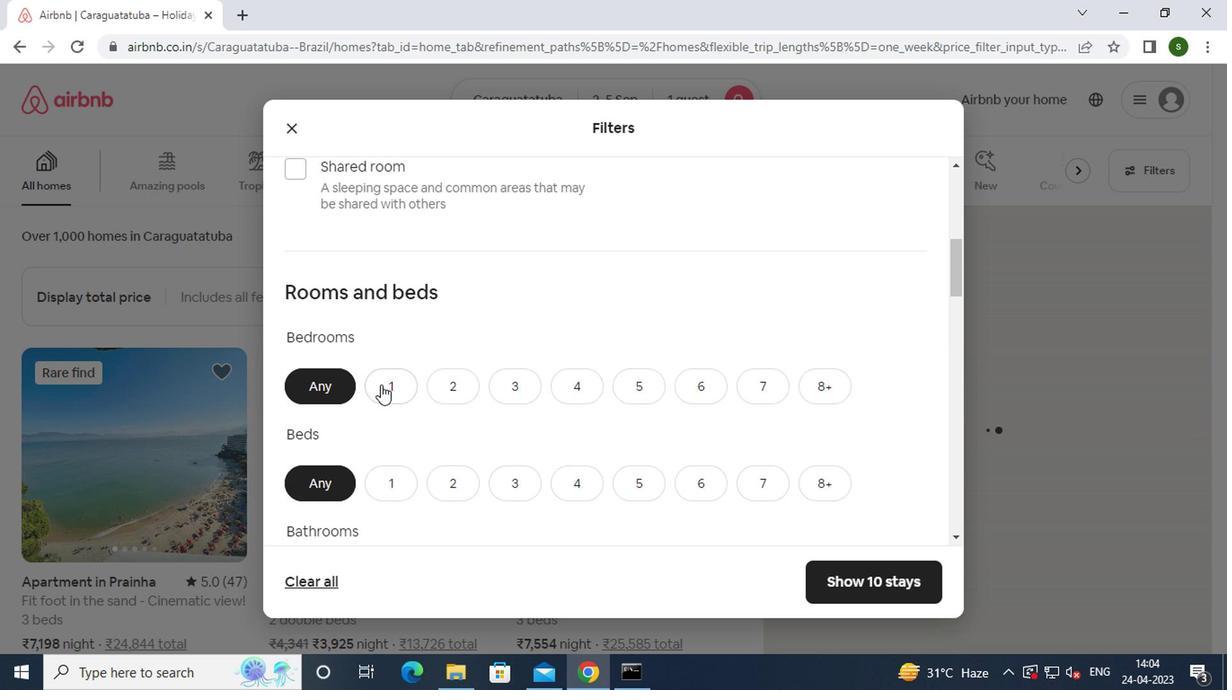 
Action: Mouse moved to (377, 489)
Screenshot: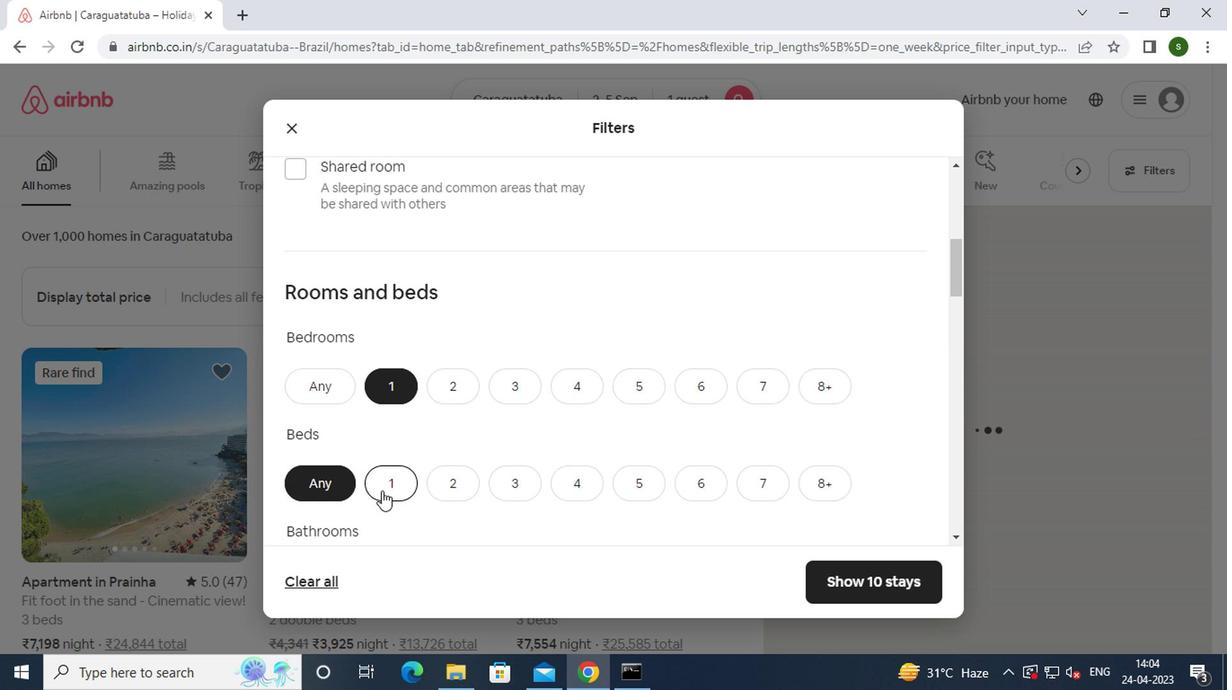 
Action: Mouse pressed left at (377, 489)
Screenshot: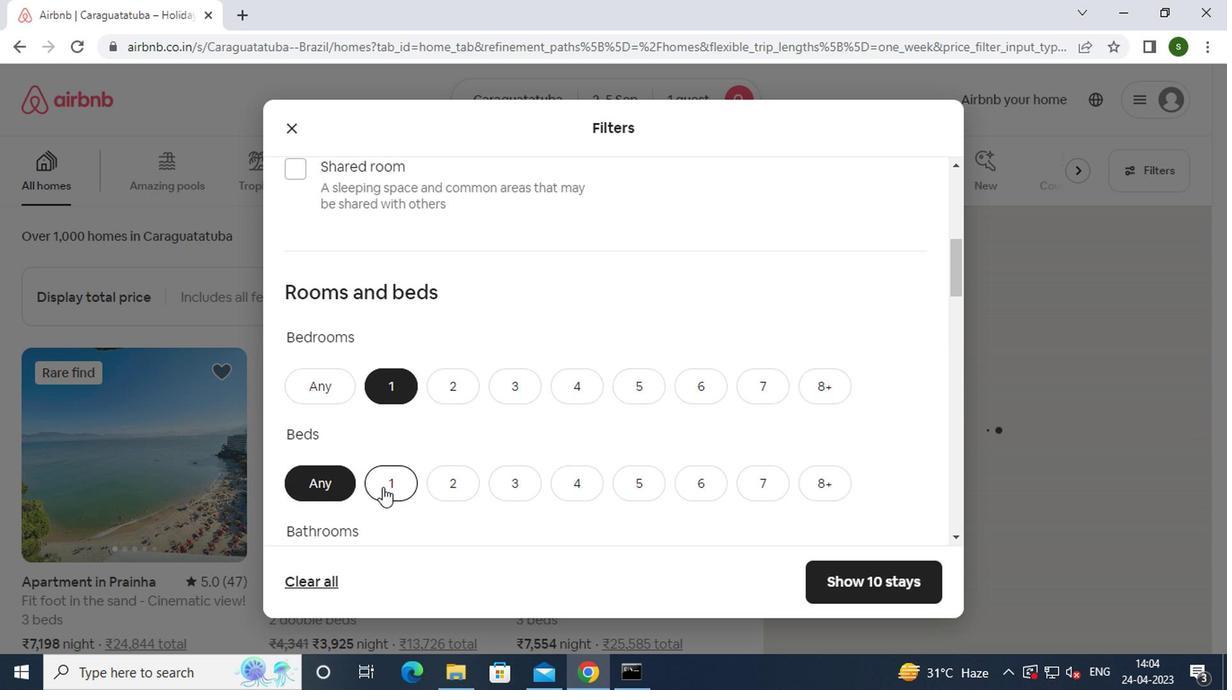 
Action: Mouse moved to (459, 426)
Screenshot: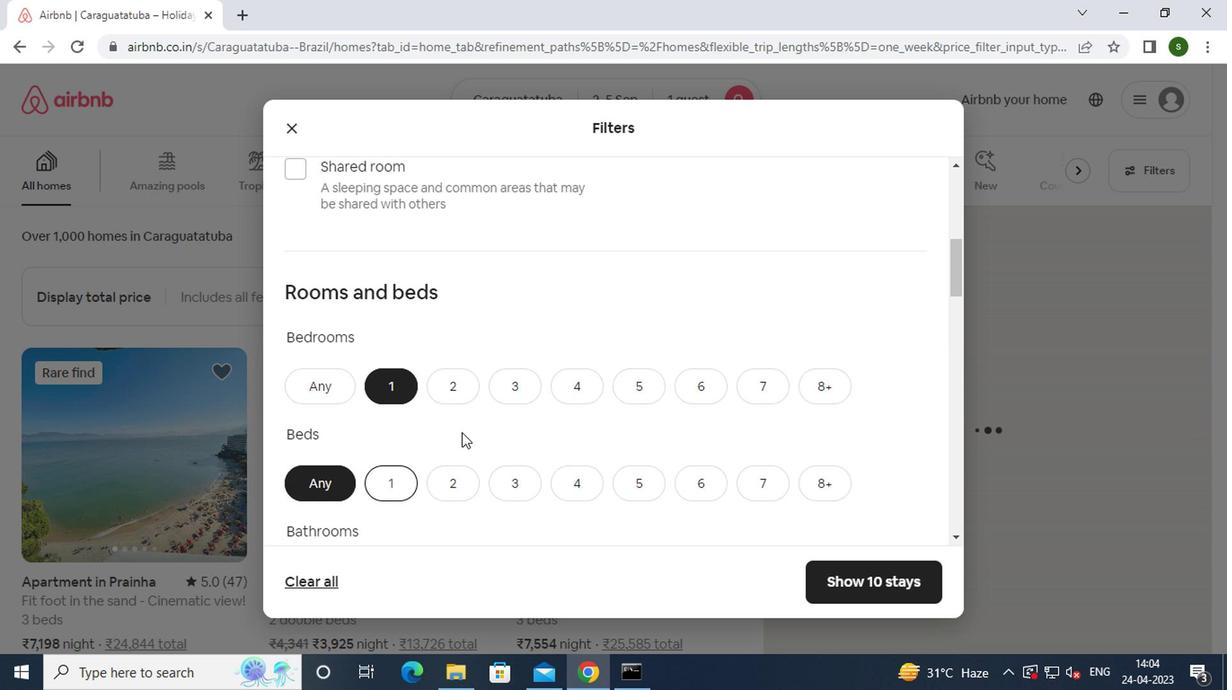 
Action: Mouse scrolled (459, 425) with delta (0, 0)
Screenshot: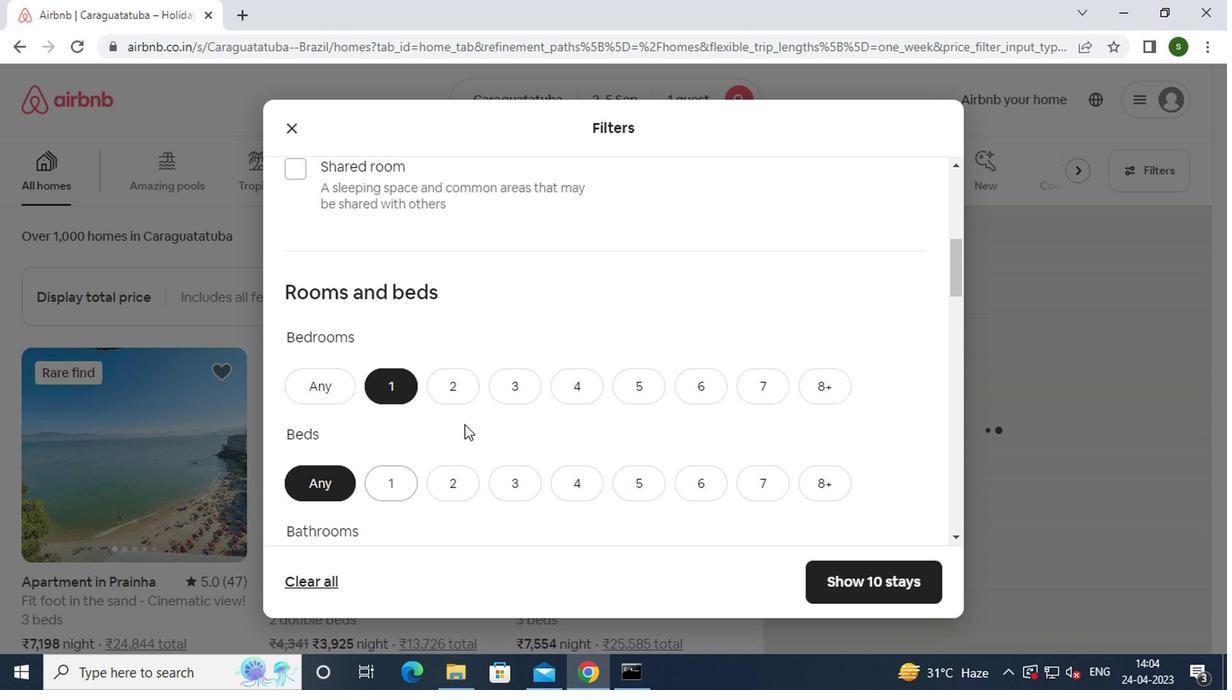 
Action: Mouse scrolled (459, 425) with delta (0, 0)
Screenshot: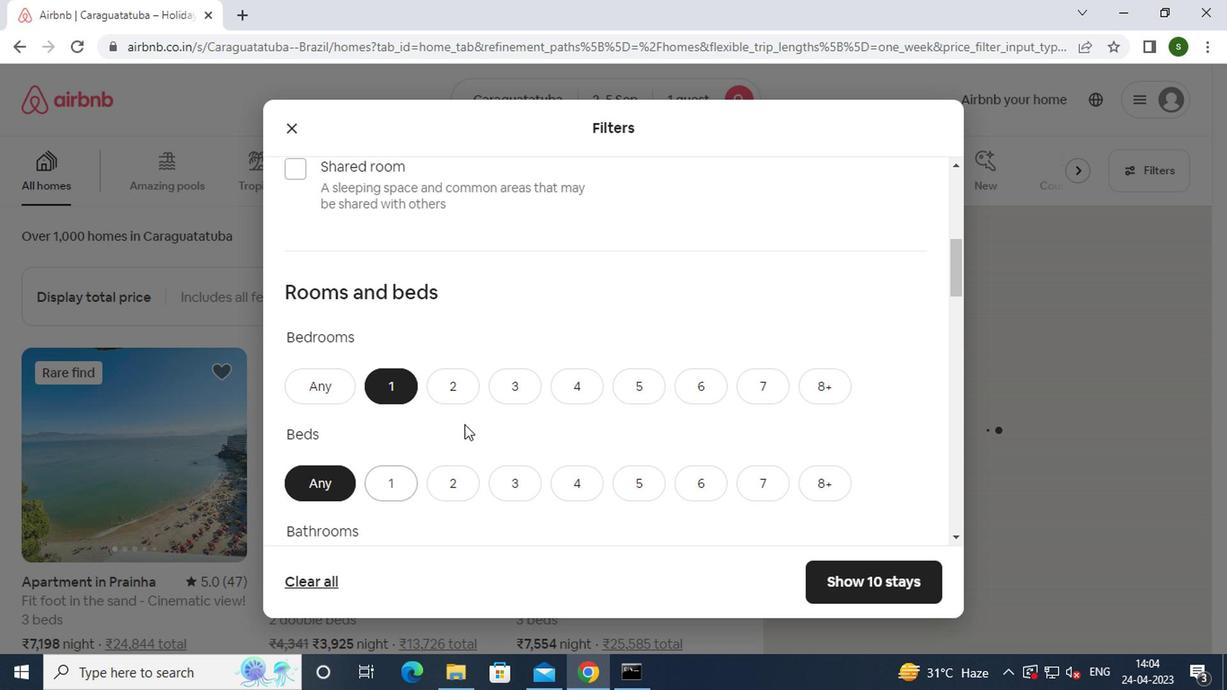 
Action: Mouse scrolled (459, 425) with delta (0, 0)
Screenshot: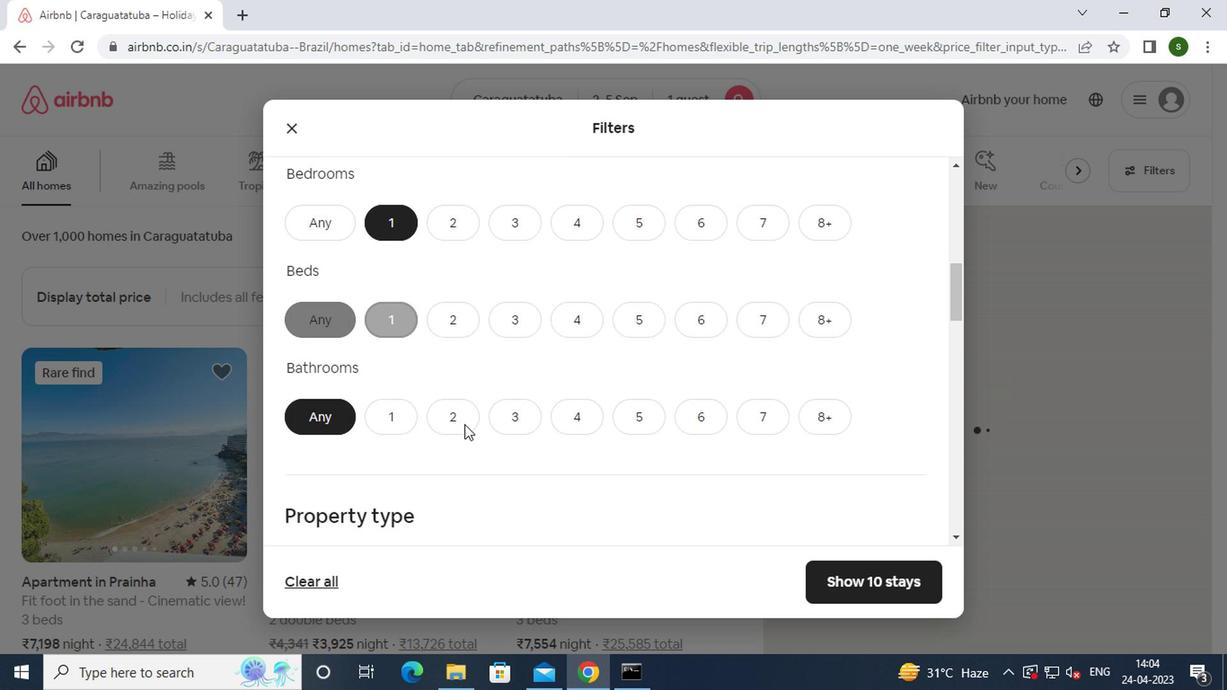 
Action: Mouse scrolled (459, 425) with delta (0, 0)
Screenshot: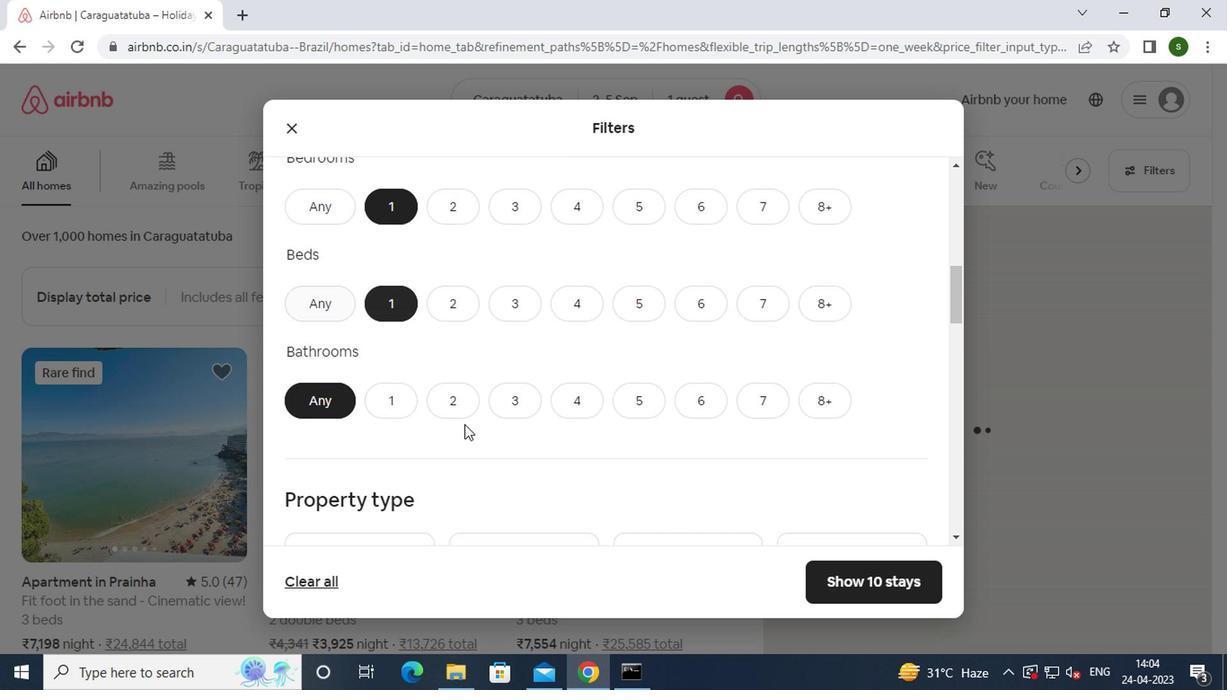 
Action: Mouse moved to (381, 219)
Screenshot: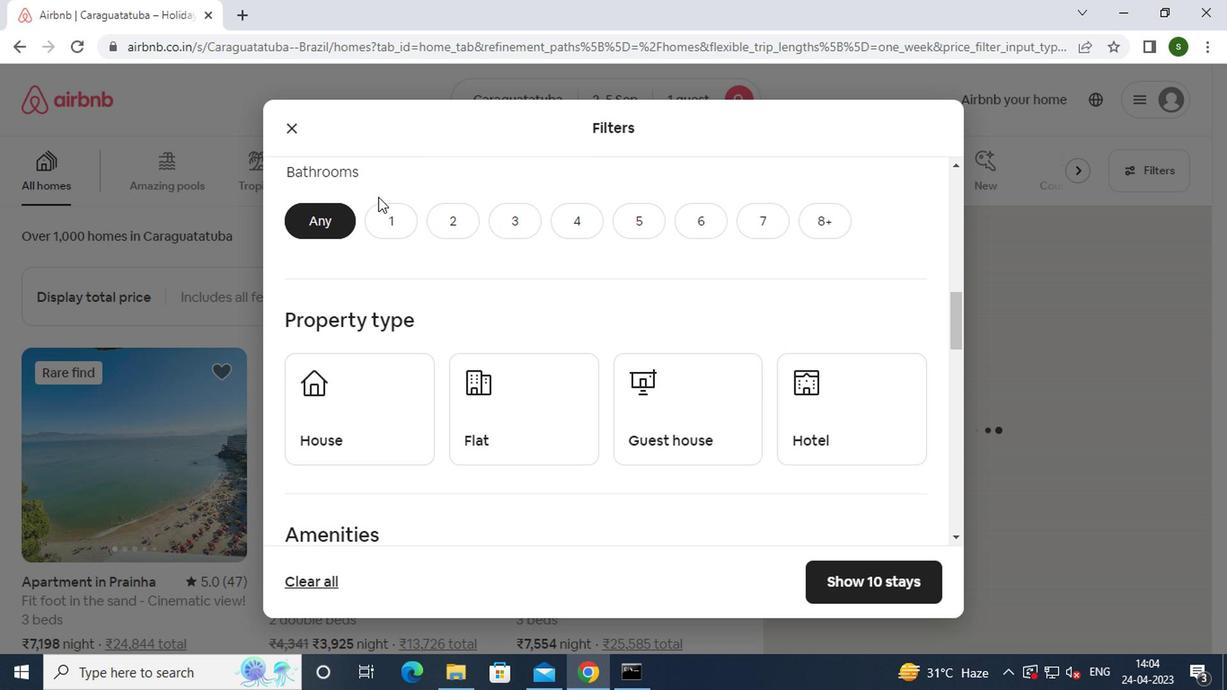 
Action: Mouse pressed left at (381, 219)
Screenshot: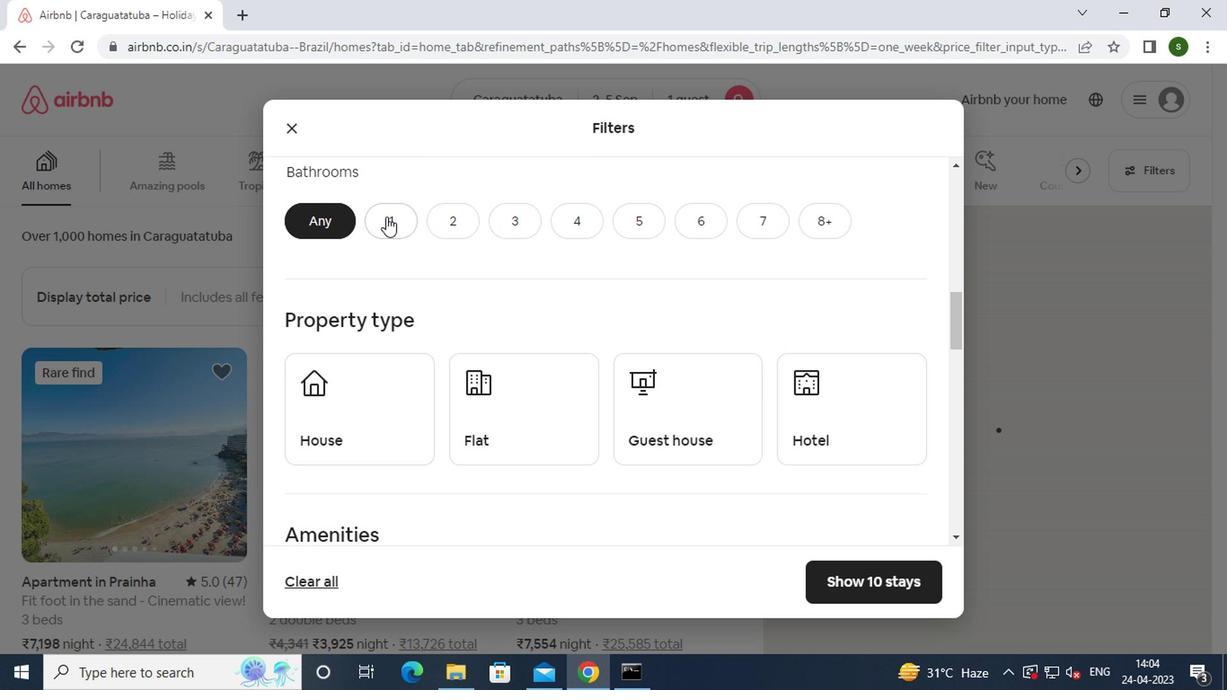 
Action: Mouse moved to (338, 402)
Screenshot: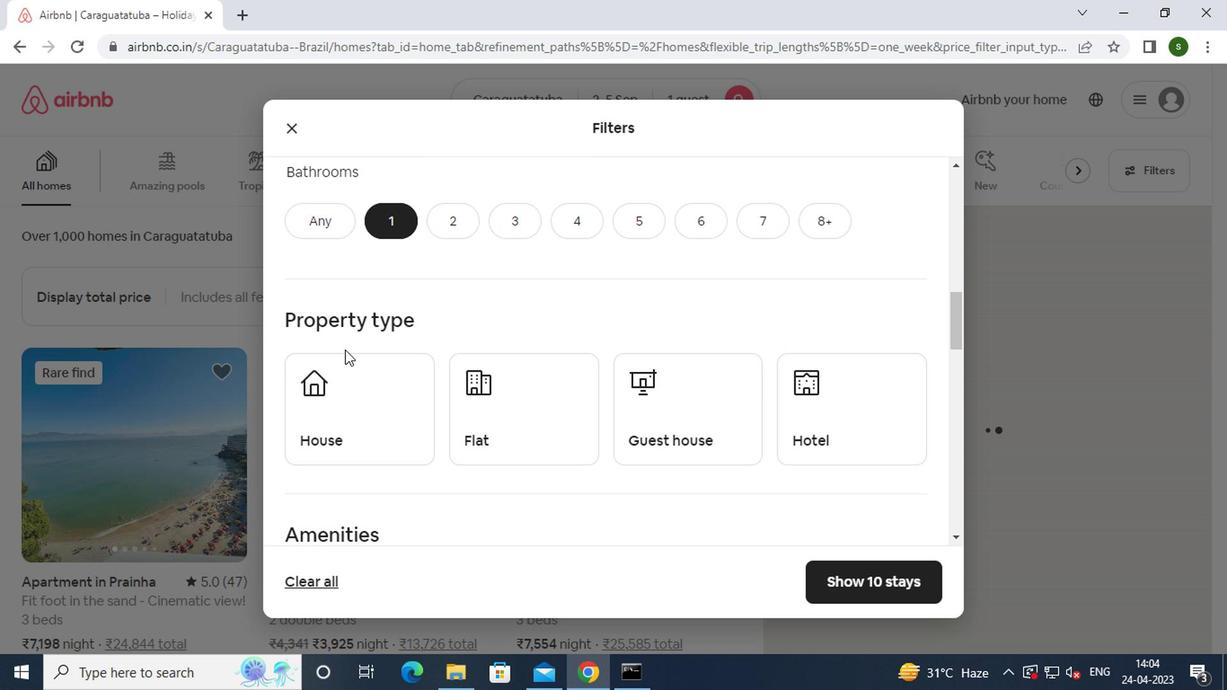 
Action: Mouse pressed left at (338, 402)
Screenshot: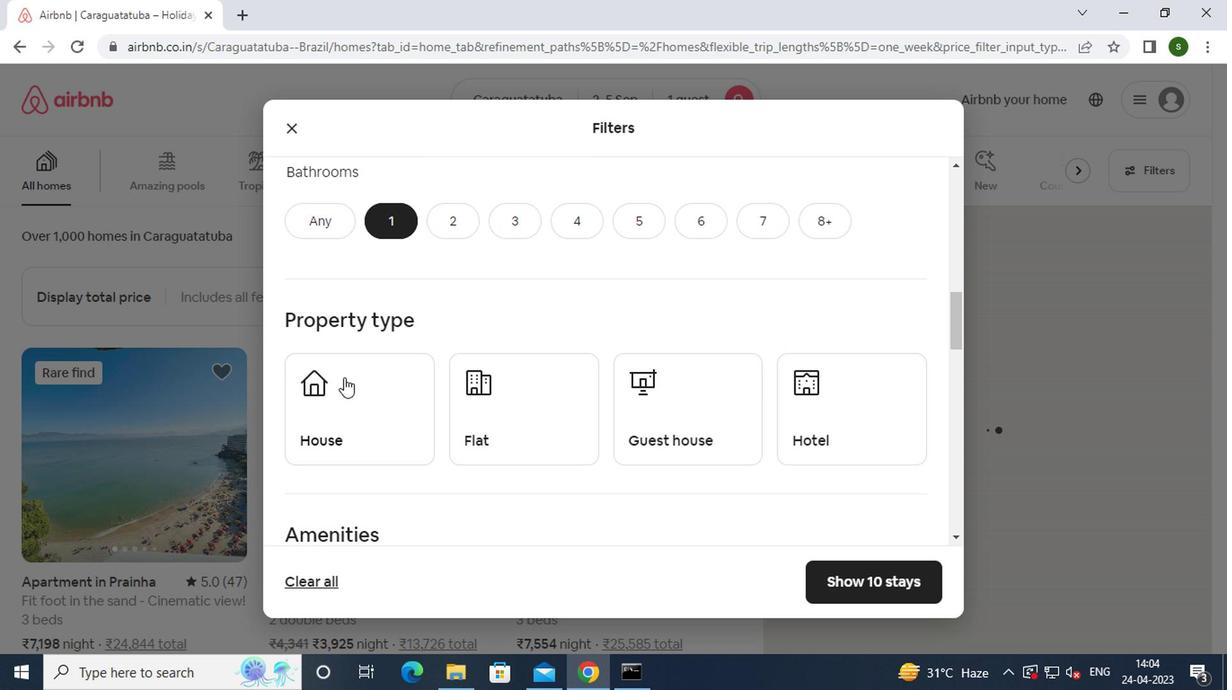 
Action: Mouse moved to (497, 424)
Screenshot: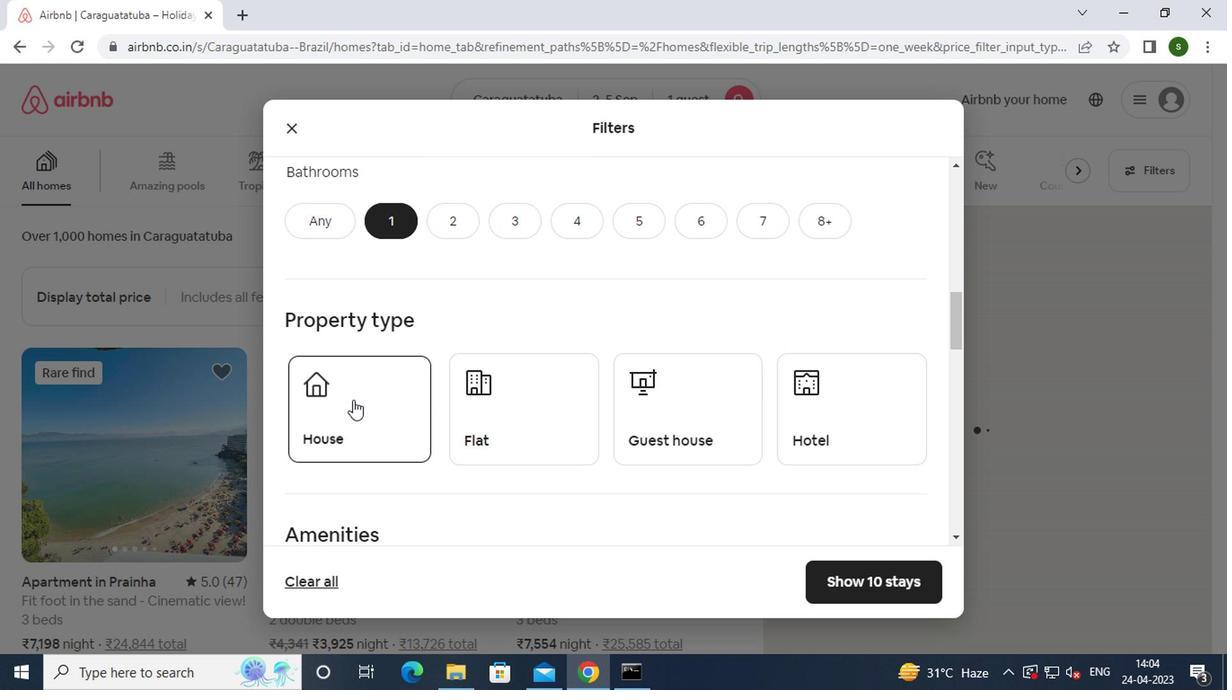
Action: Mouse pressed left at (497, 424)
Screenshot: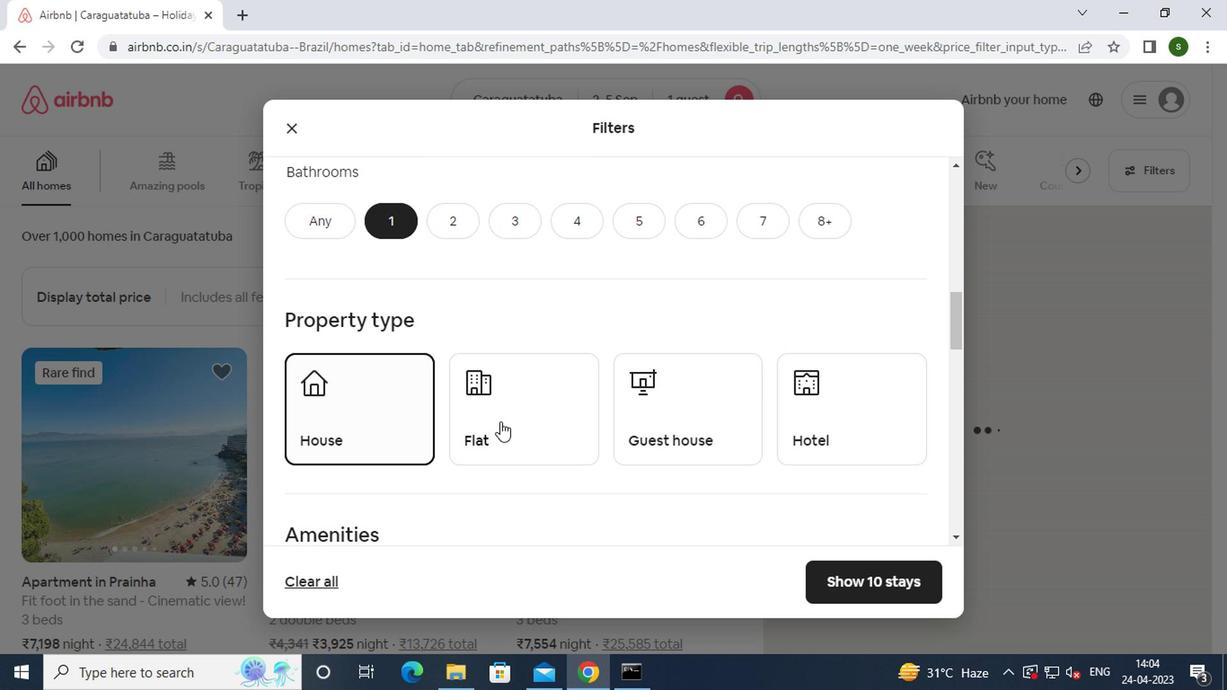 
Action: Mouse moved to (669, 412)
Screenshot: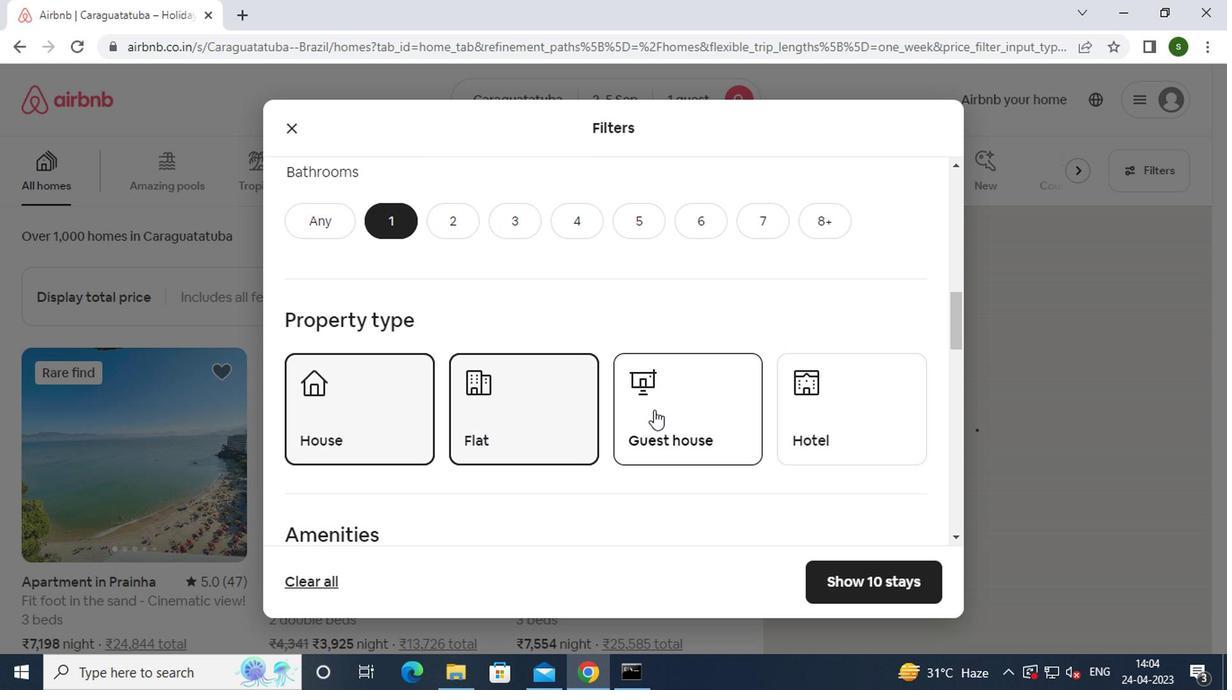 
Action: Mouse pressed left at (669, 412)
Screenshot: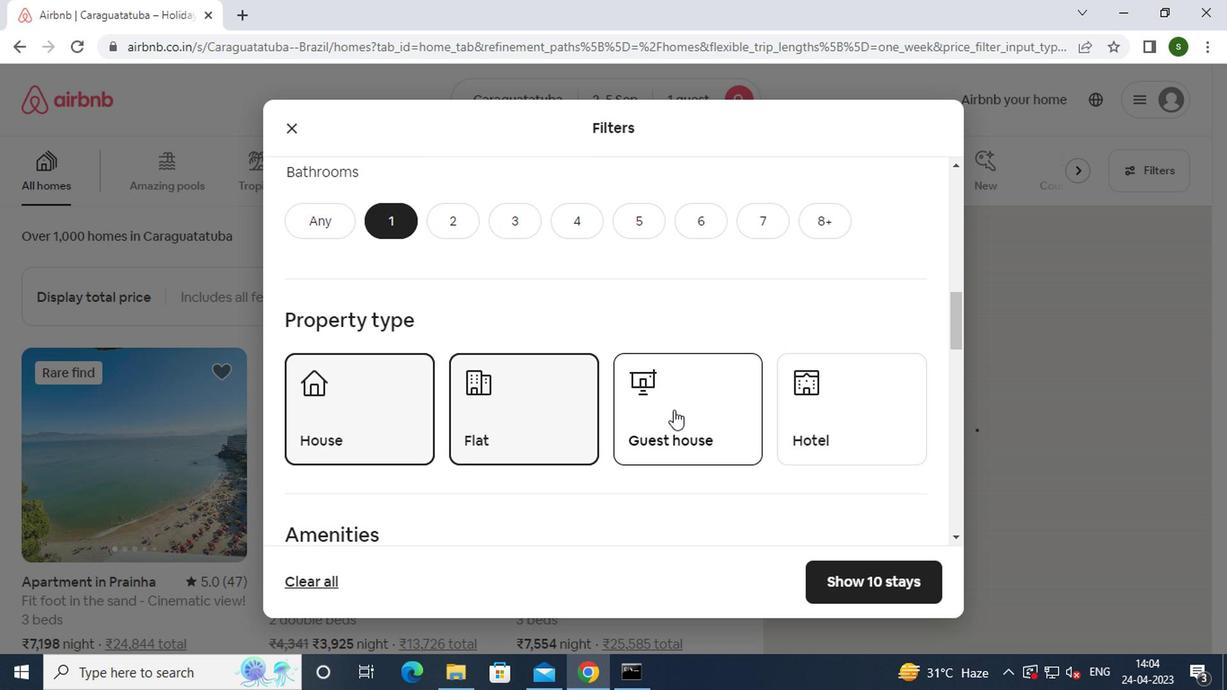 
Action: Mouse moved to (830, 413)
Screenshot: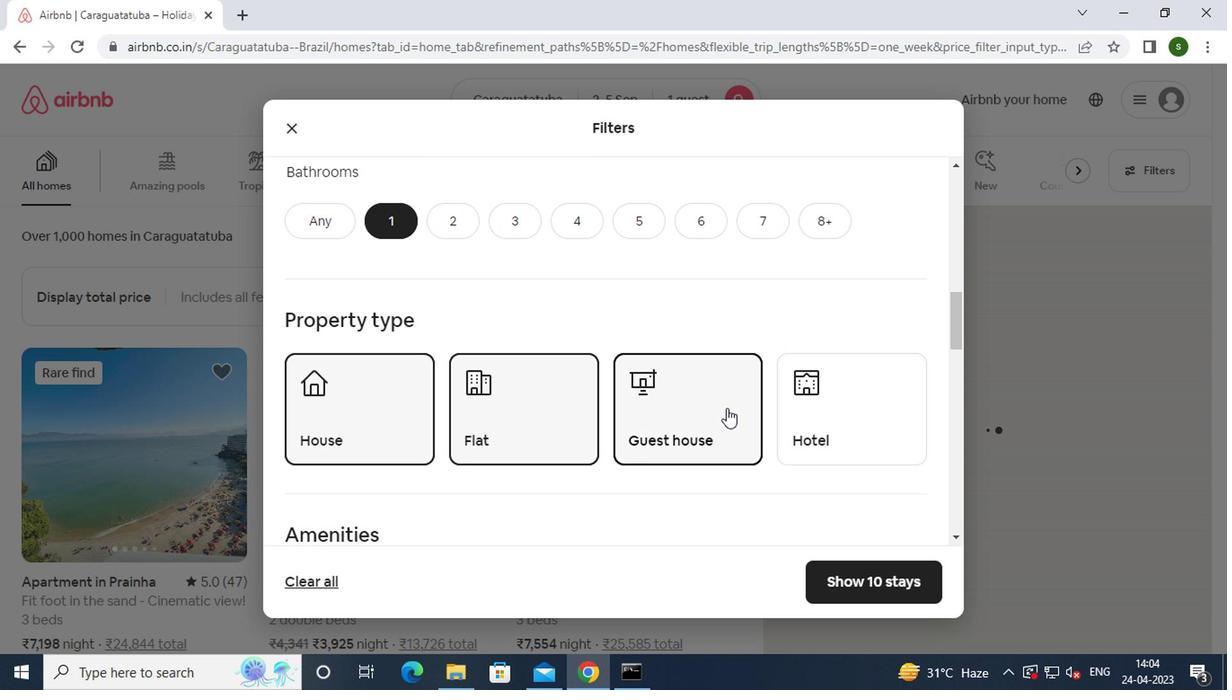 
Action: Mouse pressed left at (830, 413)
Screenshot: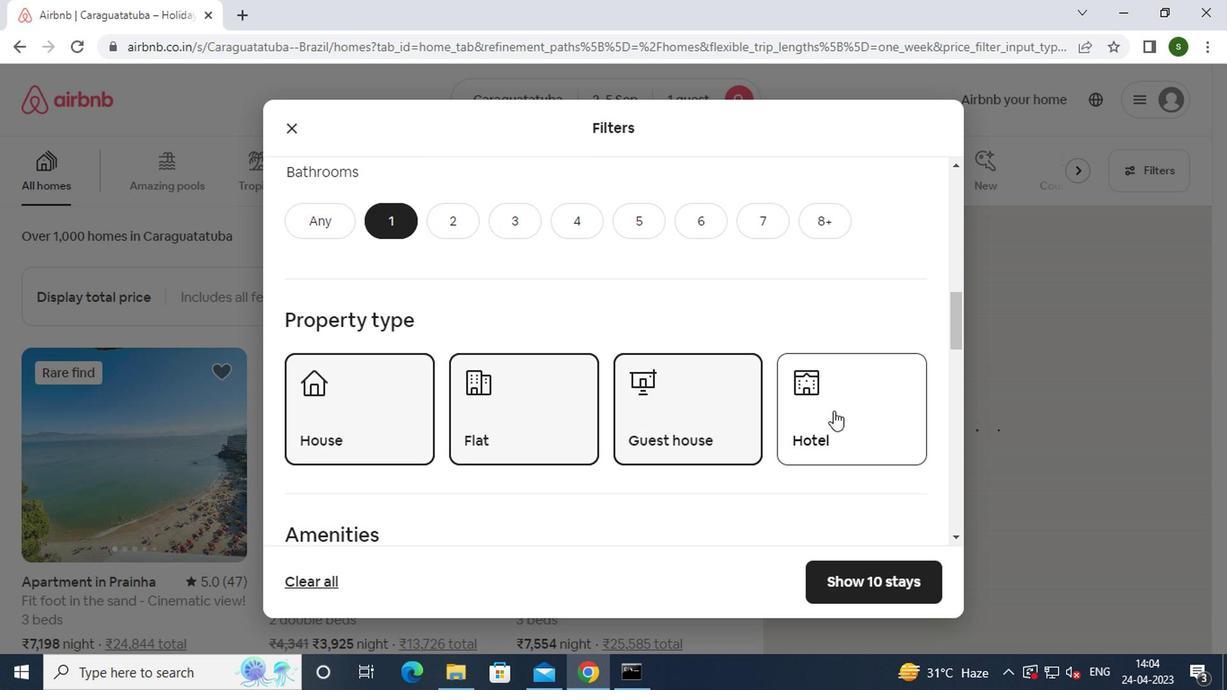
Action: Mouse moved to (713, 397)
Screenshot: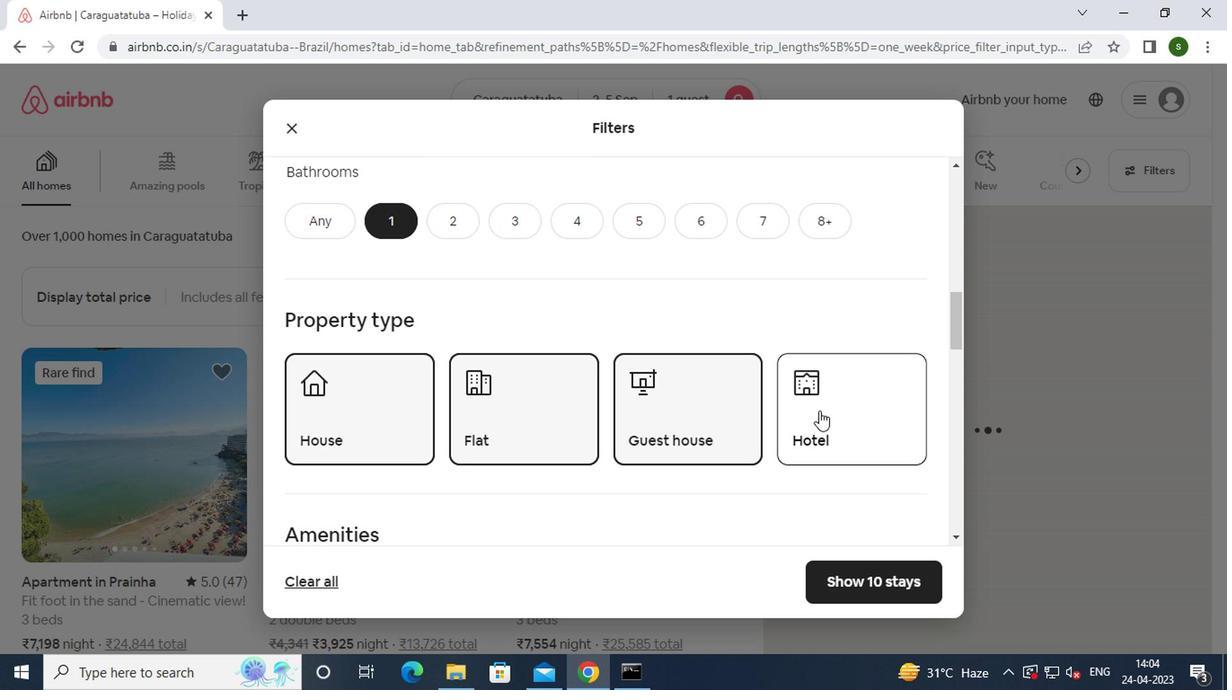 
Action: Mouse scrolled (713, 397) with delta (0, 0)
Screenshot: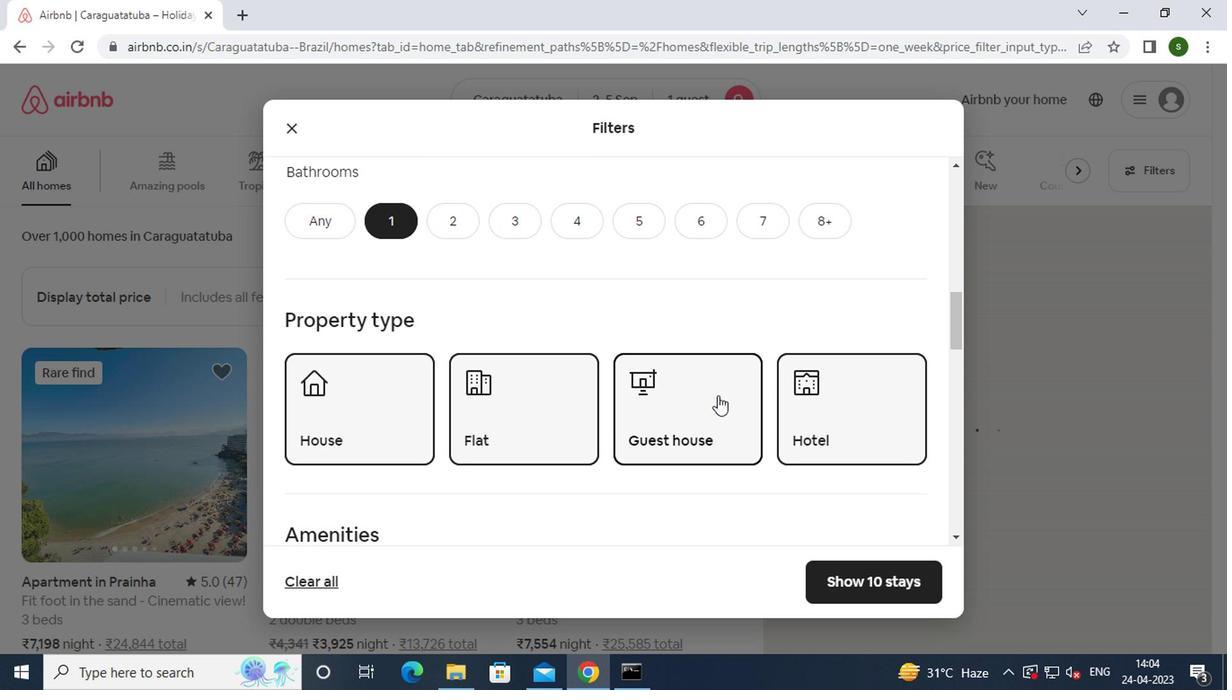 
Action: Mouse scrolled (713, 397) with delta (0, 0)
Screenshot: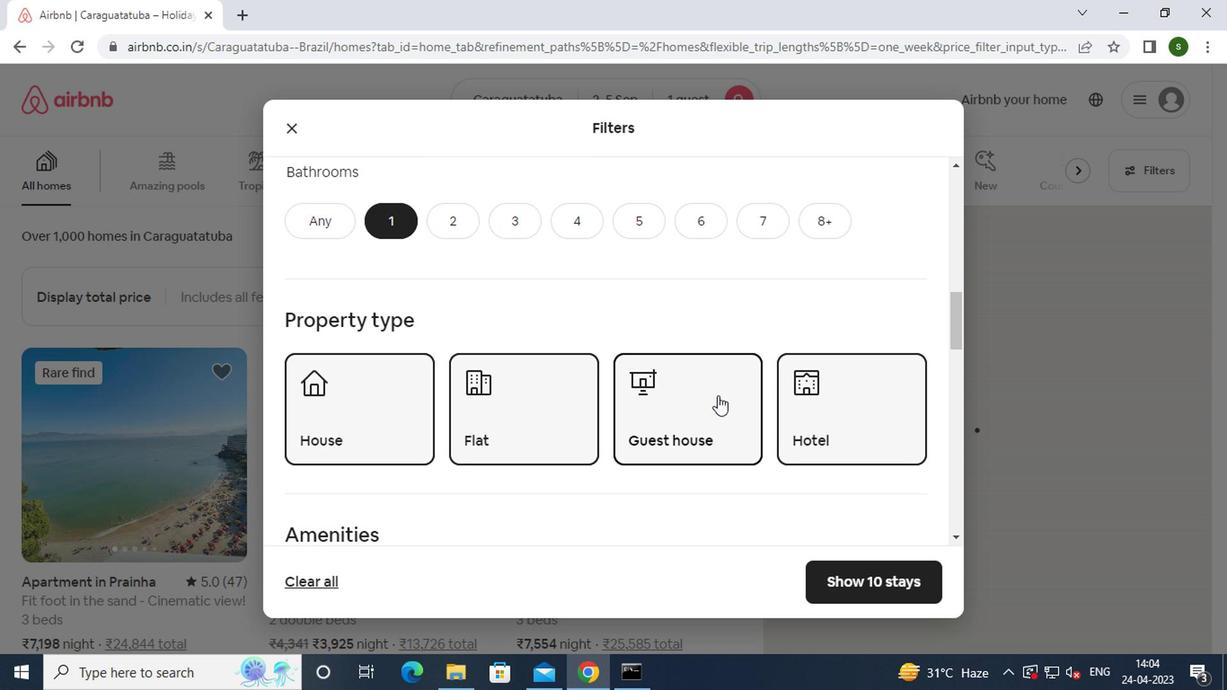 
Action: Mouse scrolled (713, 397) with delta (0, 0)
Screenshot: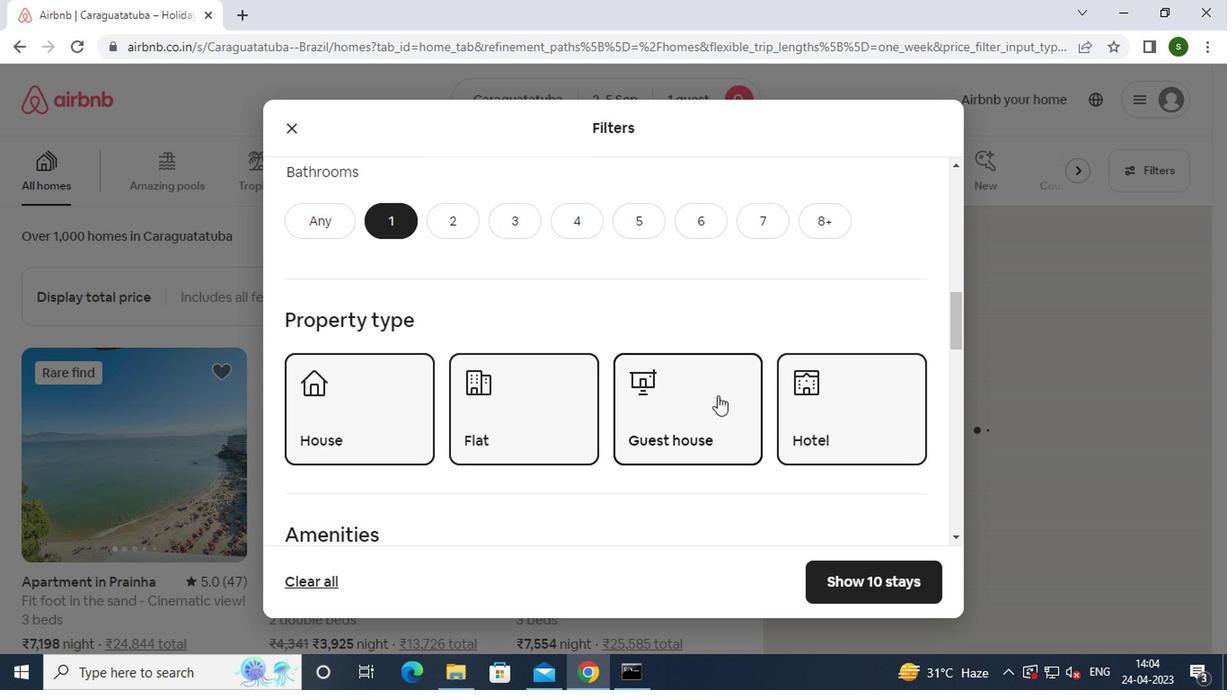 
Action: Mouse scrolled (713, 397) with delta (0, 0)
Screenshot: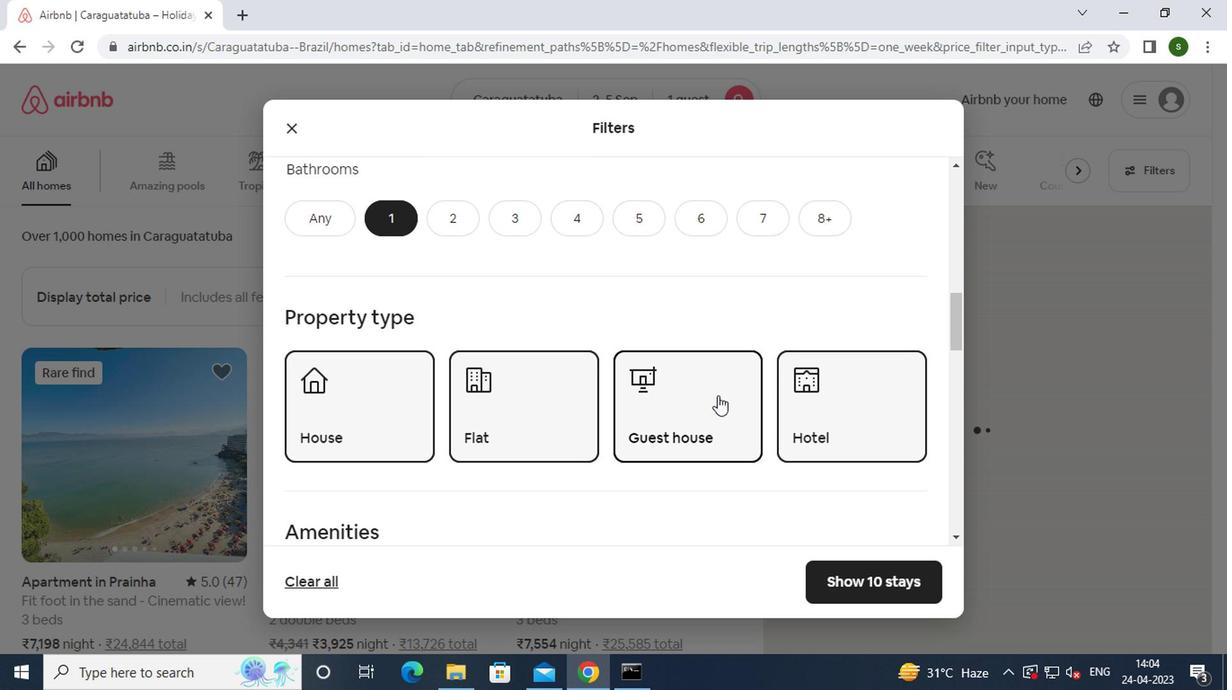 
Action: Mouse scrolled (713, 397) with delta (0, 0)
Screenshot: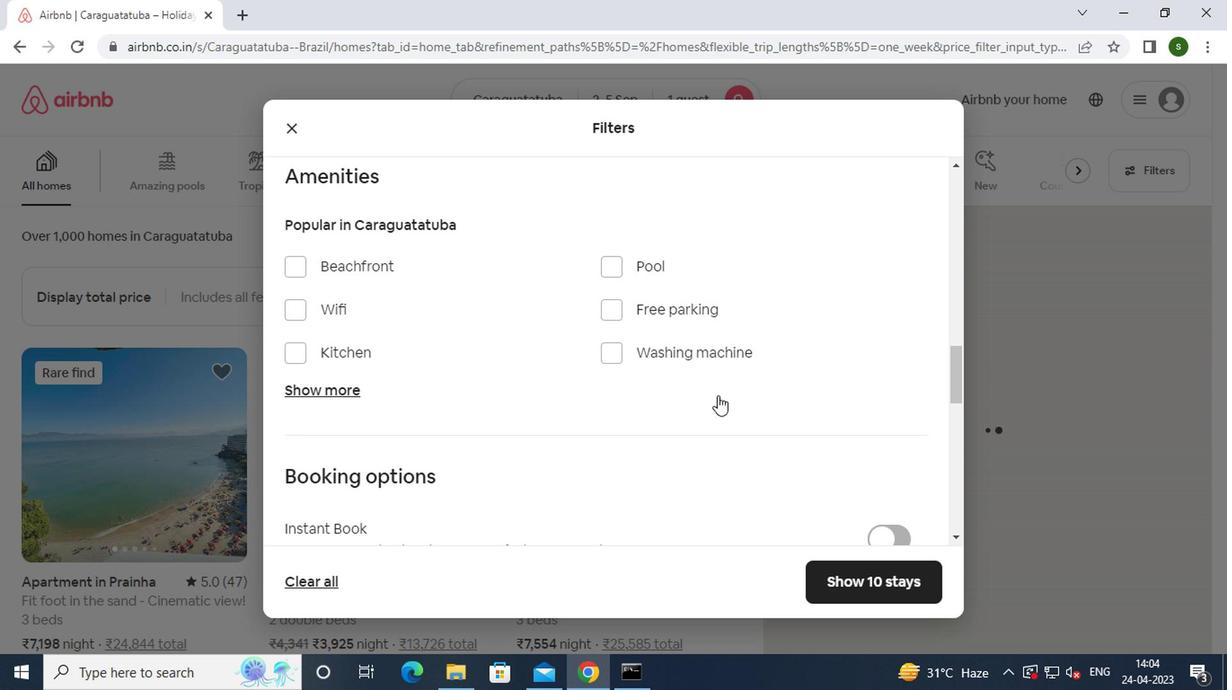 
Action: Mouse scrolled (713, 397) with delta (0, 0)
Screenshot: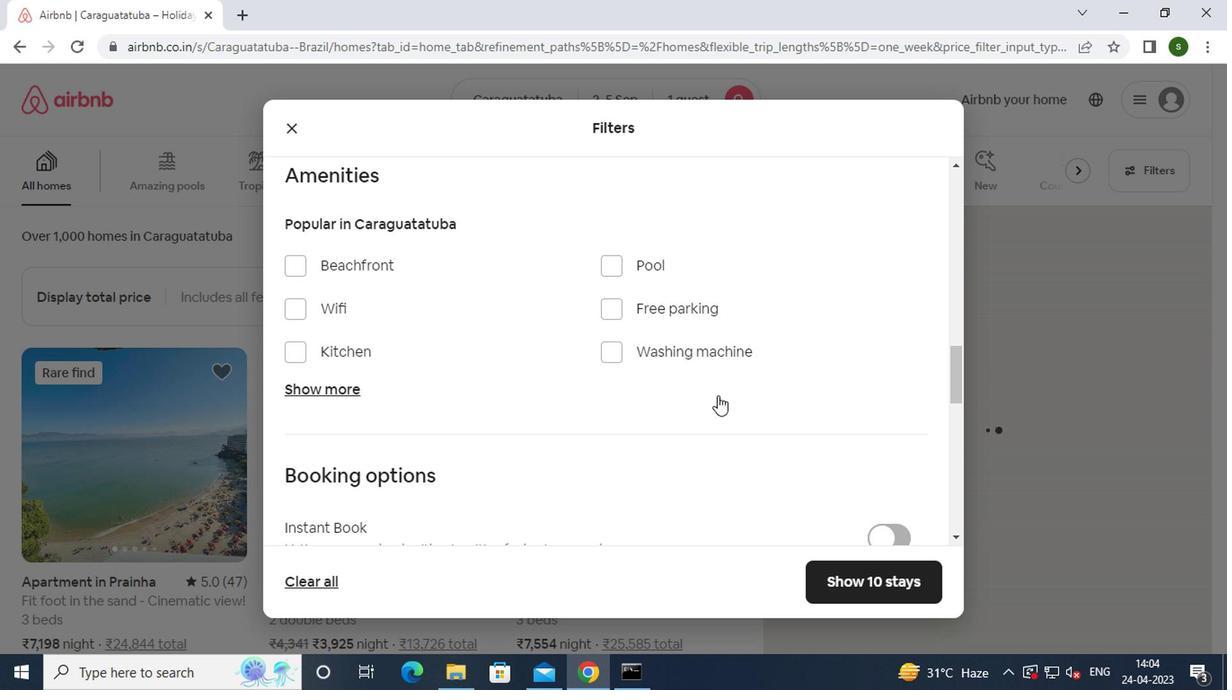 
Action: Mouse scrolled (713, 397) with delta (0, 0)
Screenshot: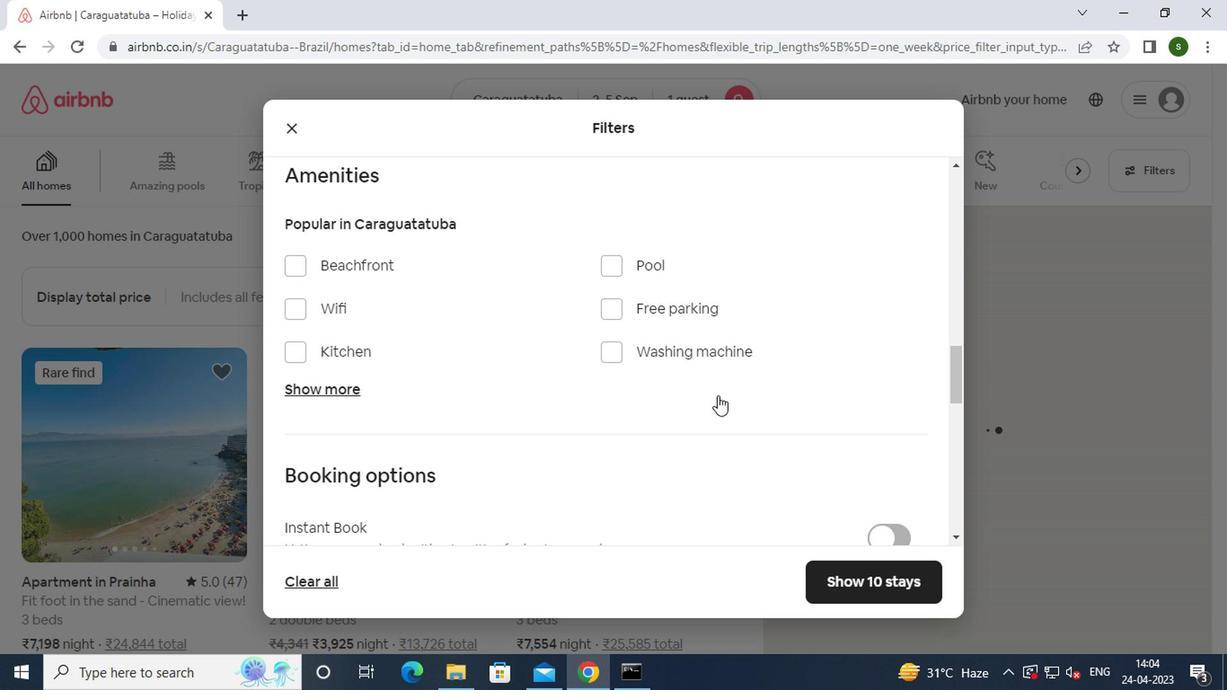 
Action: Mouse moved to (883, 339)
Screenshot: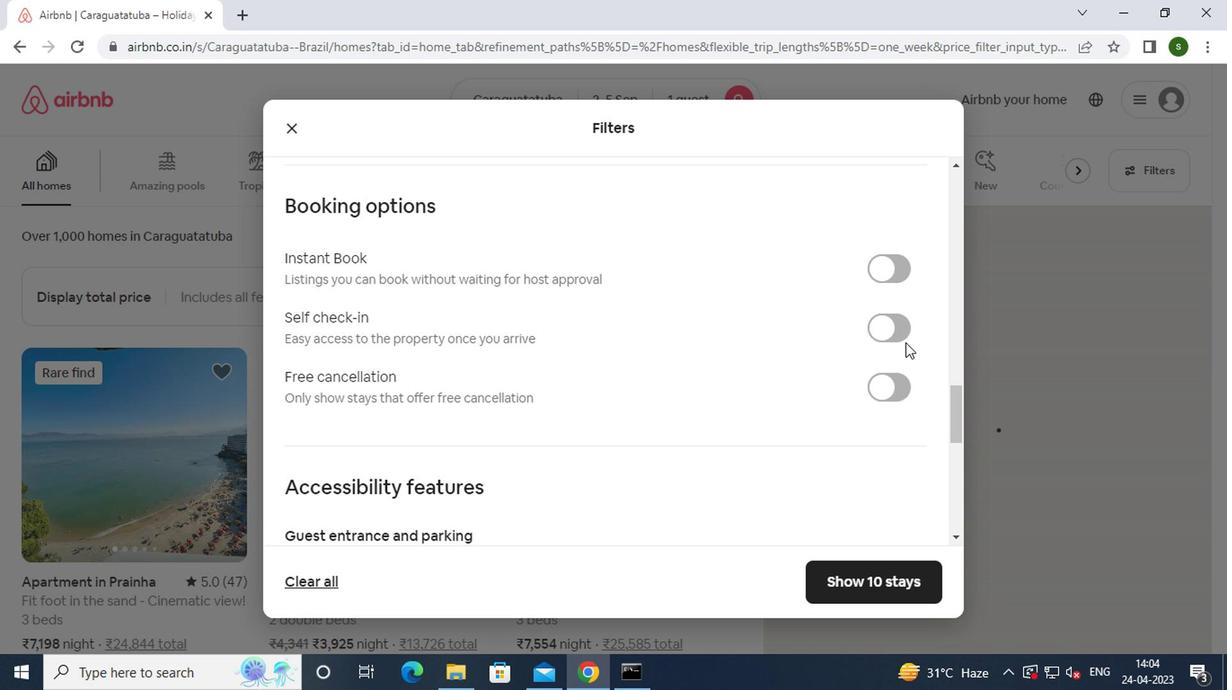 
Action: Mouse pressed left at (883, 339)
Screenshot: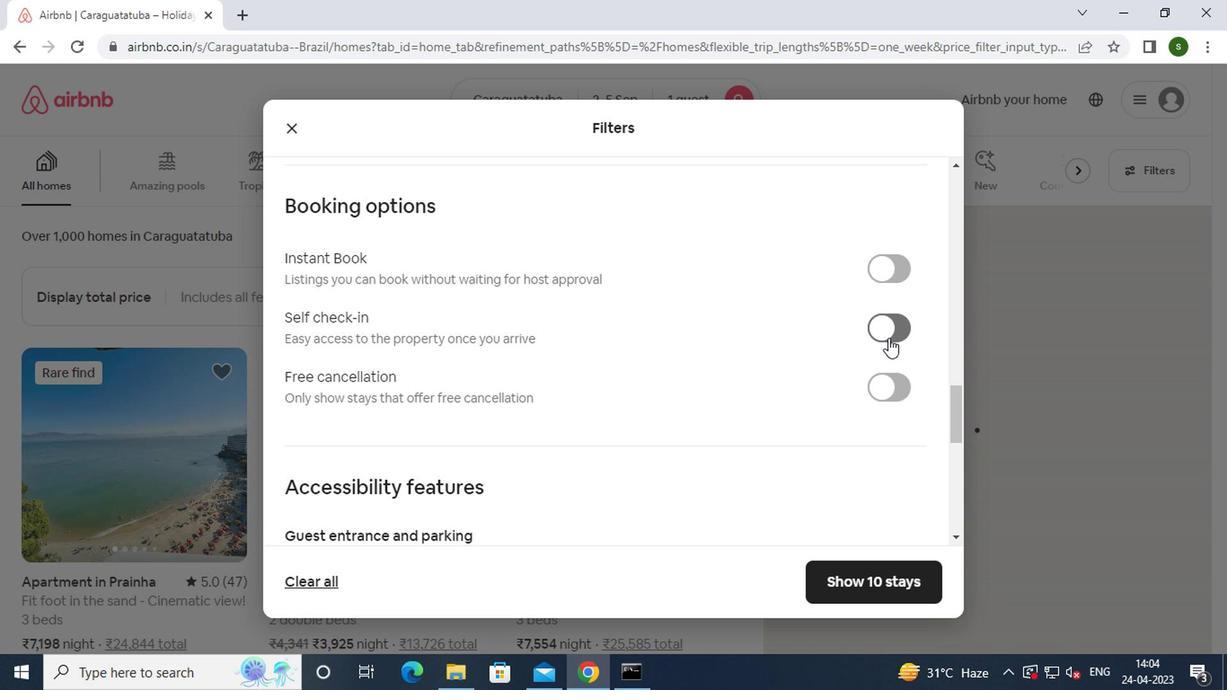 
Action: Mouse moved to (766, 369)
Screenshot: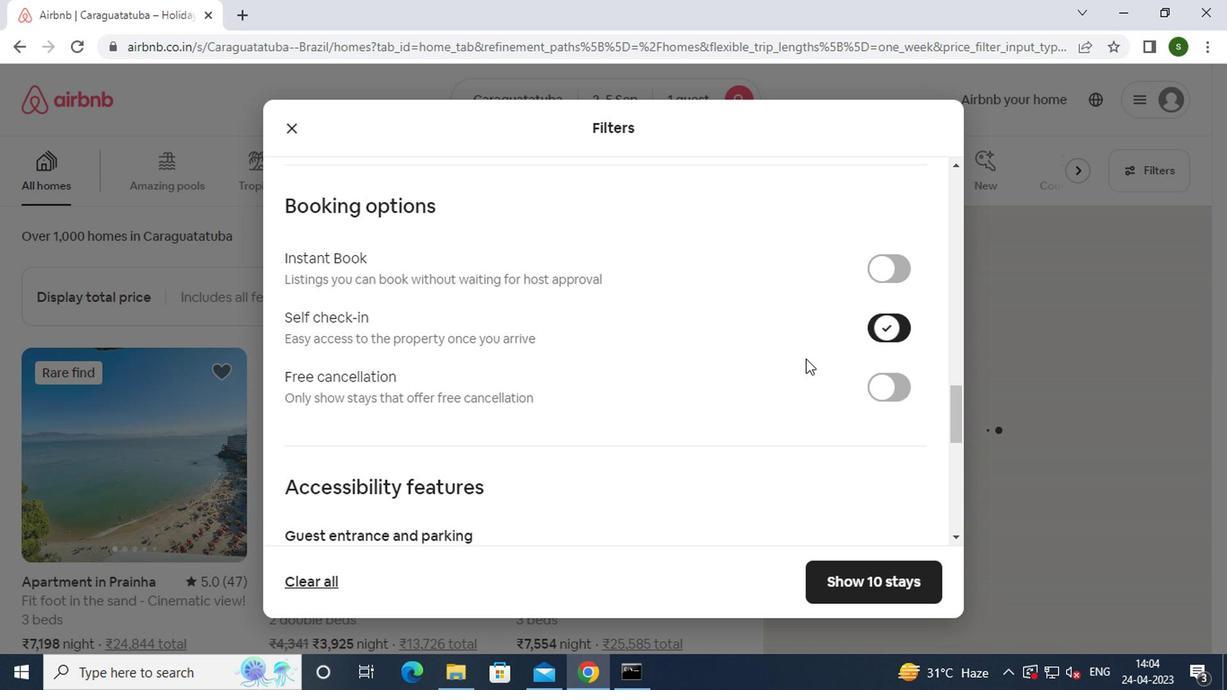 
Action: Mouse scrolled (766, 368) with delta (0, 0)
Screenshot: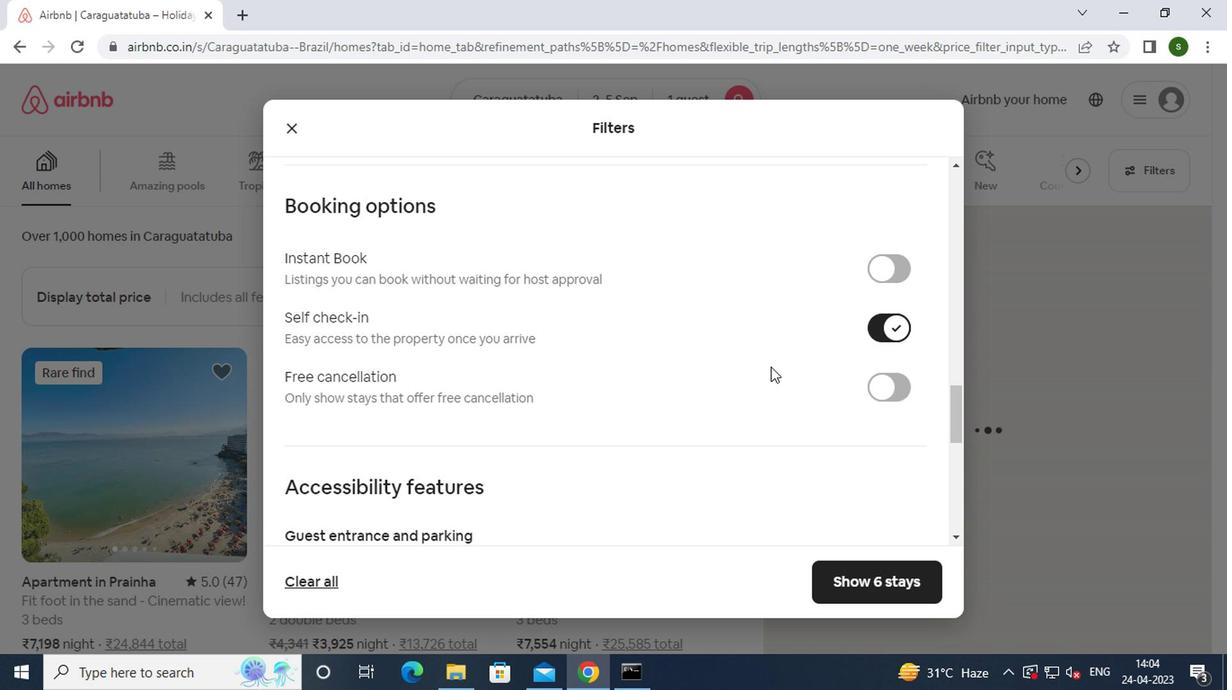 
Action: Mouse scrolled (766, 368) with delta (0, 0)
Screenshot: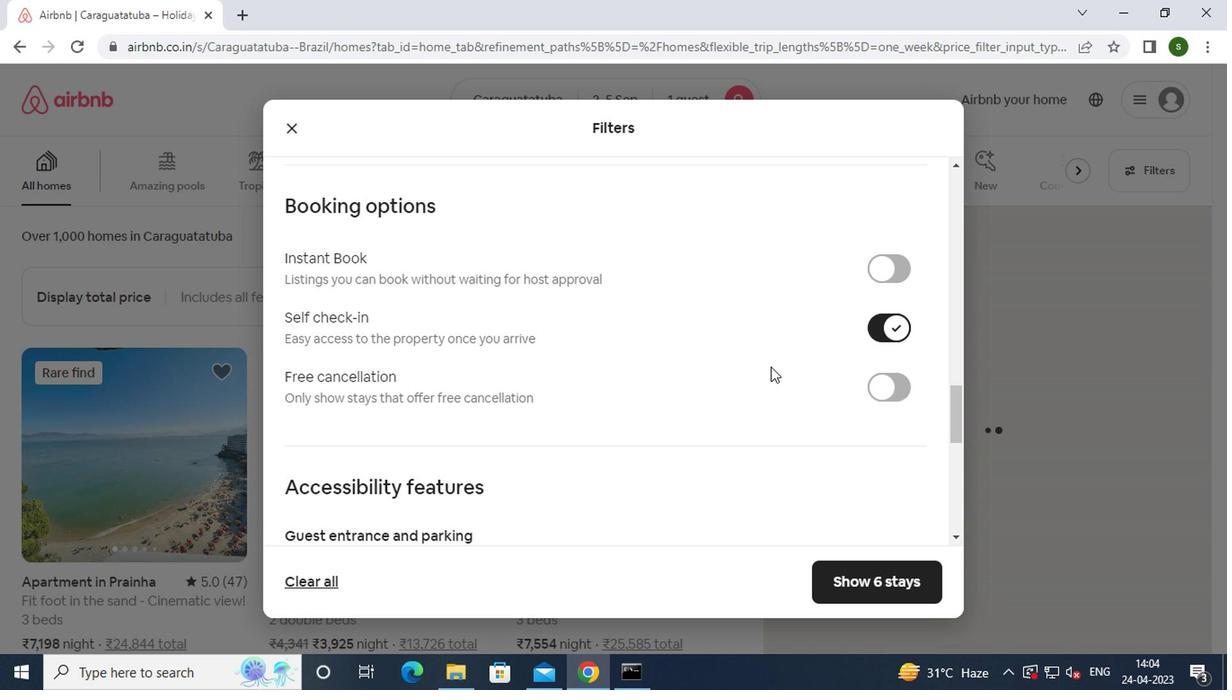 
Action: Mouse scrolled (766, 368) with delta (0, 0)
Screenshot: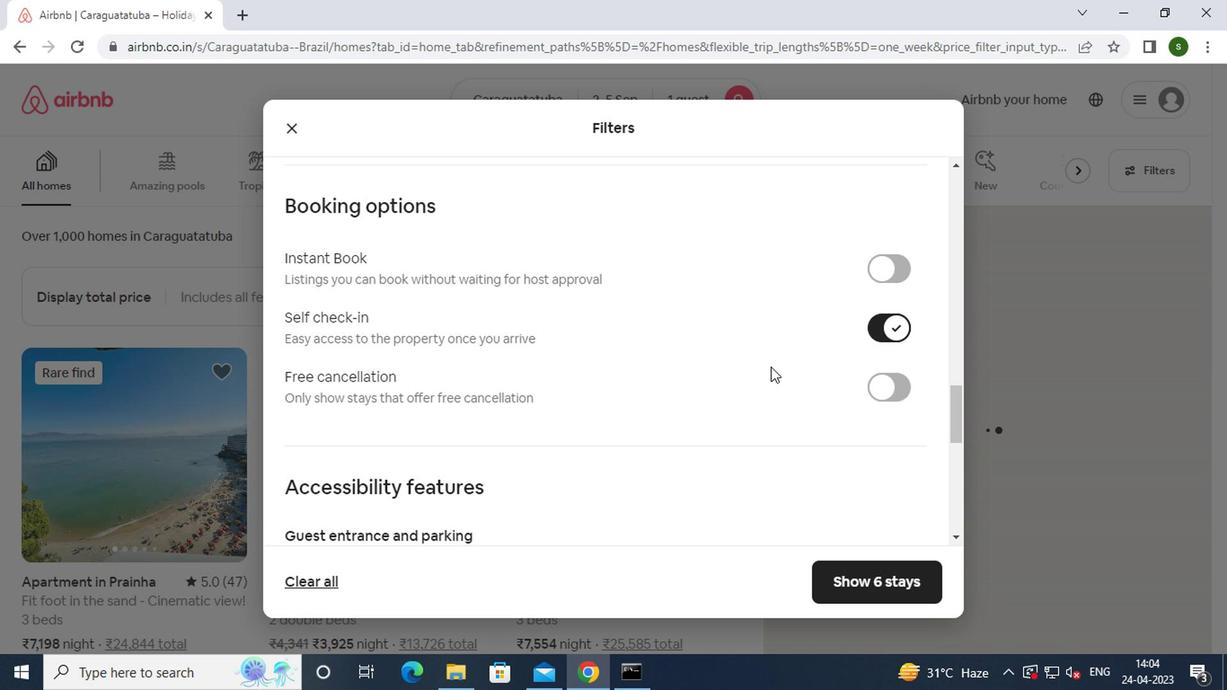 
Action: Mouse scrolled (766, 368) with delta (0, 0)
Screenshot: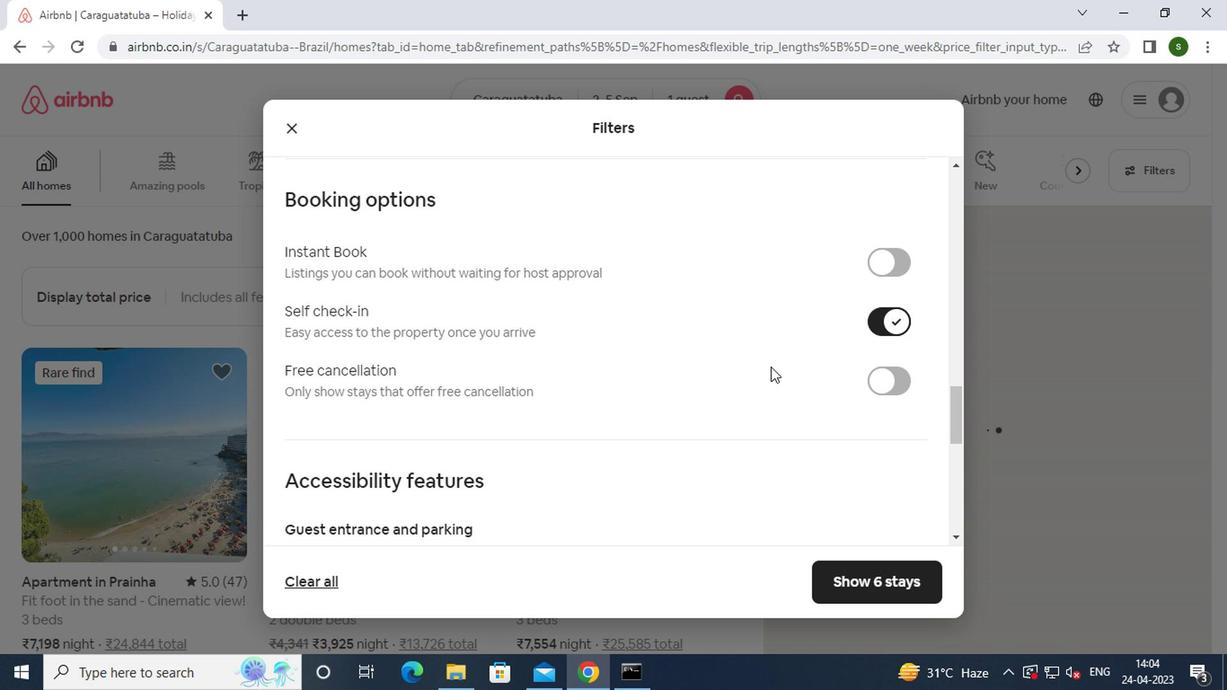 
Action: Mouse scrolled (766, 368) with delta (0, 0)
Screenshot: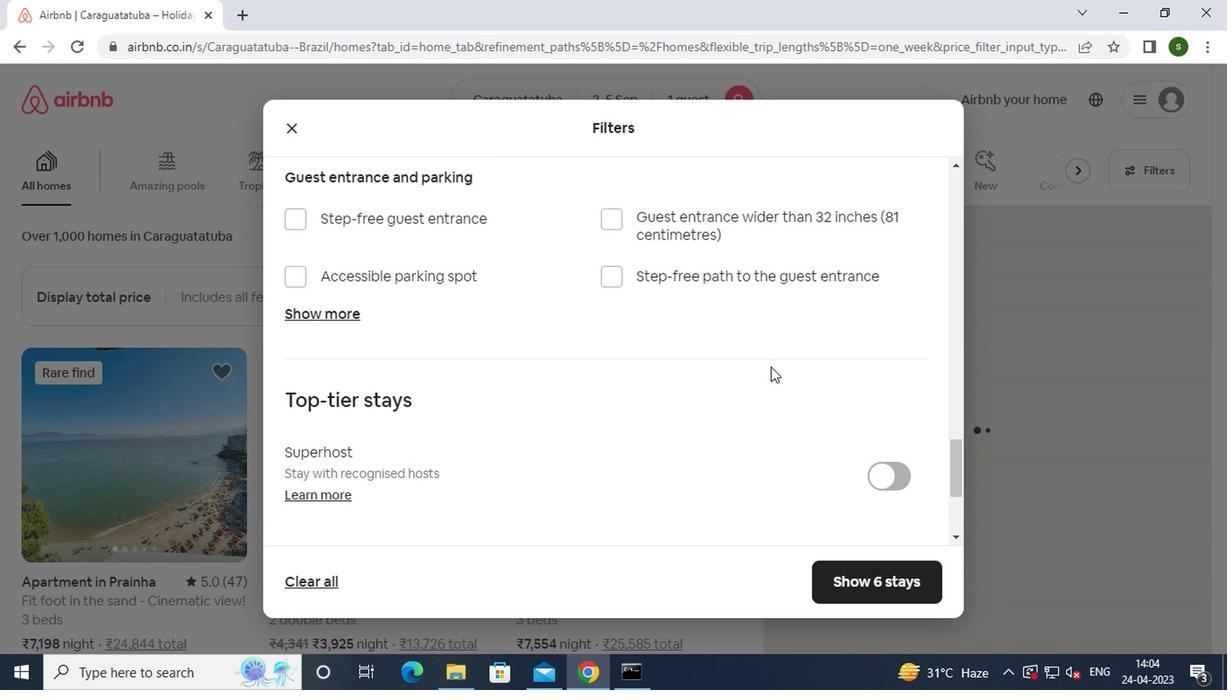 
Action: Mouse scrolled (766, 368) with delta (0, 0)
Screenshot: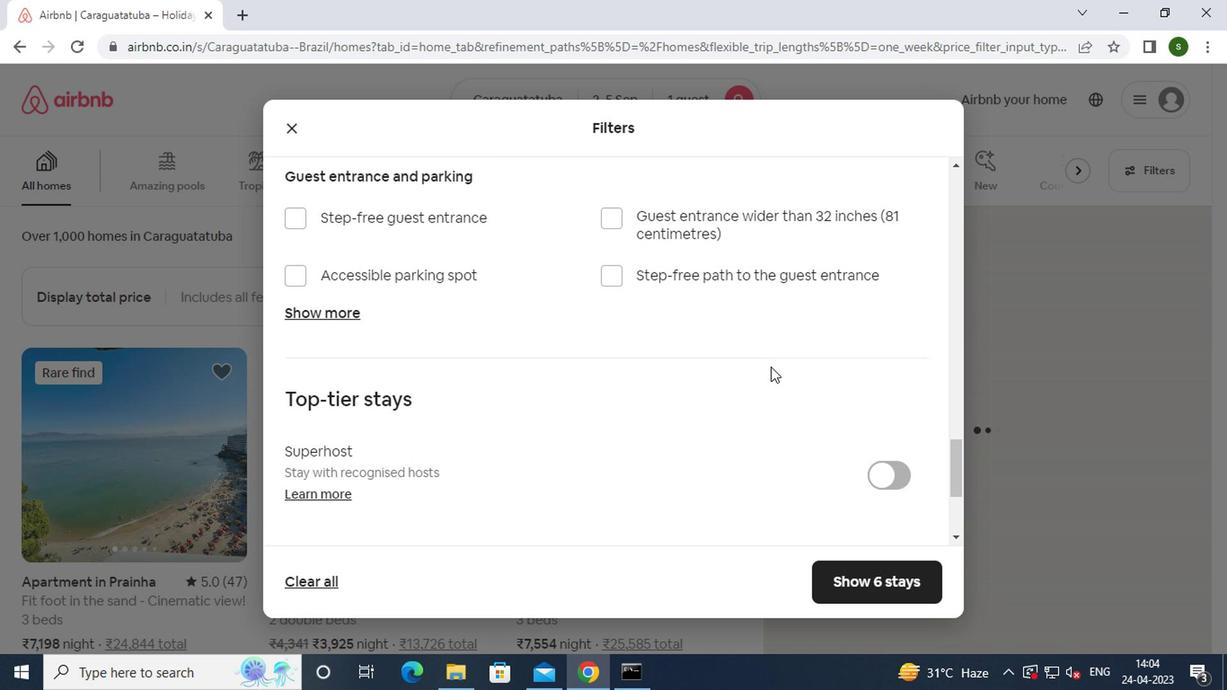 
Action: Mouse scrolled (766, 368) with delta (0, 0)
Screenshot: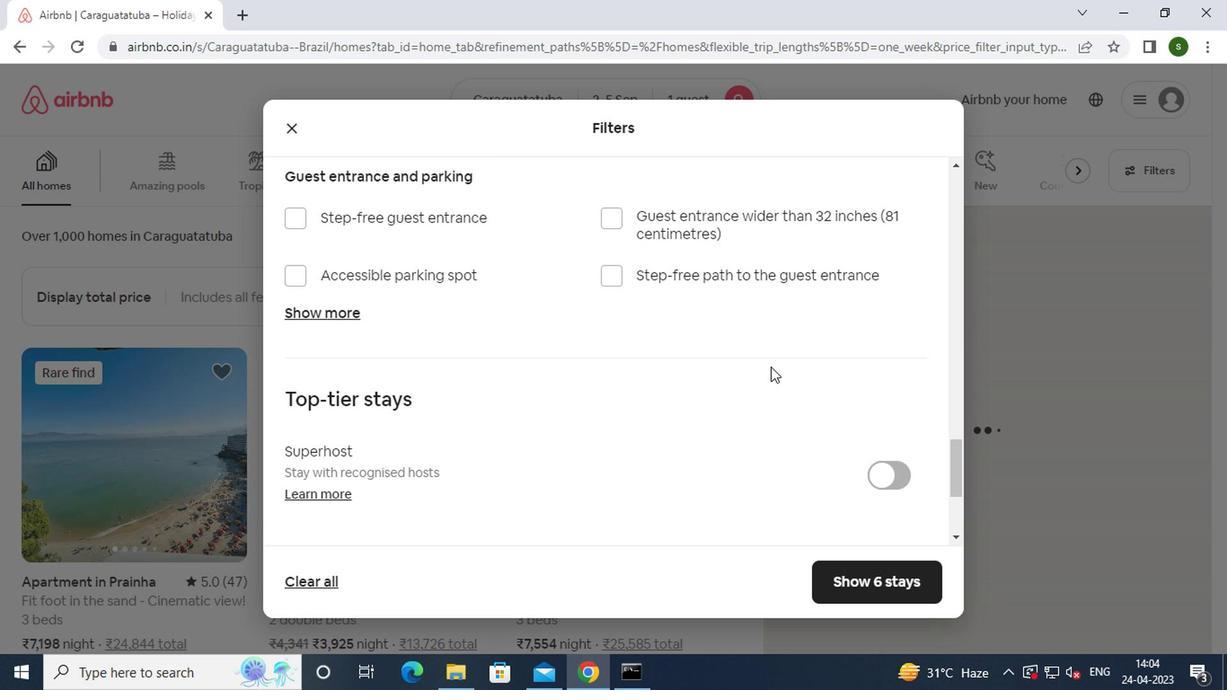 
Action: Mouse scrolled (766, 368) with delta (0, 0)
Screenshot: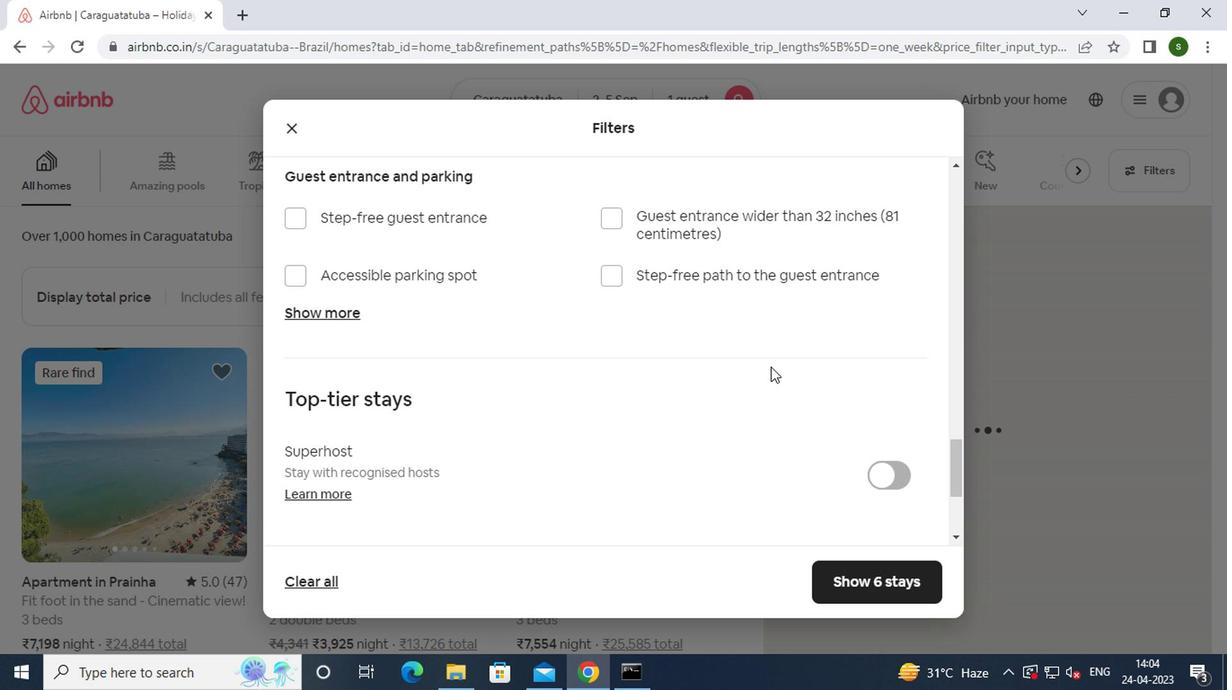 
Action: Mouse scrolled (766, 368) with delta (0, 0)
Screenshot: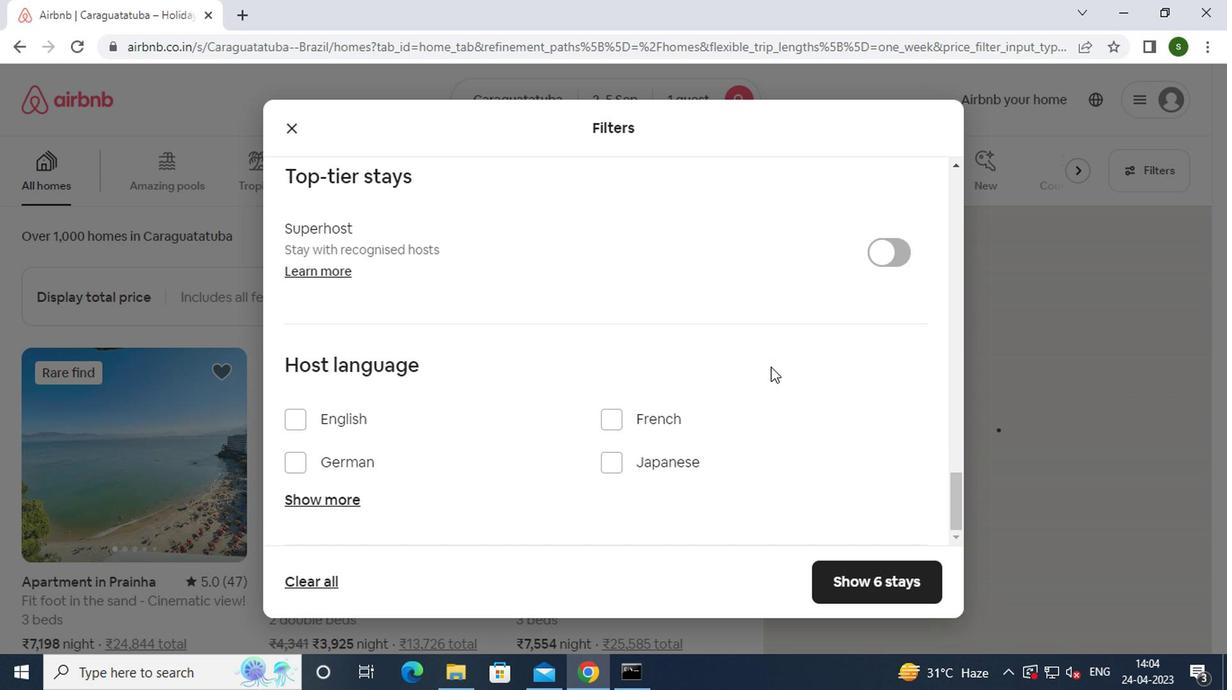 
Action: Mouse scrolled (766, 368) with delta (0, 0)
Screenshot: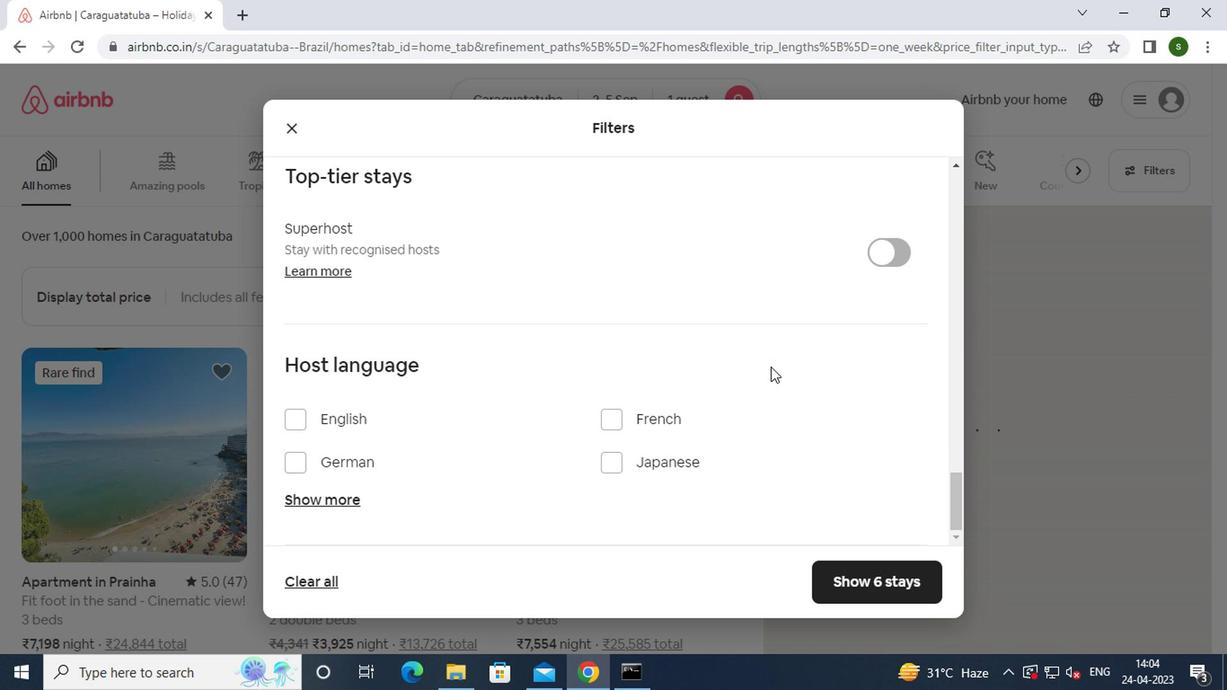 
Action: Mouse moved to (833, 582)
Screenshot: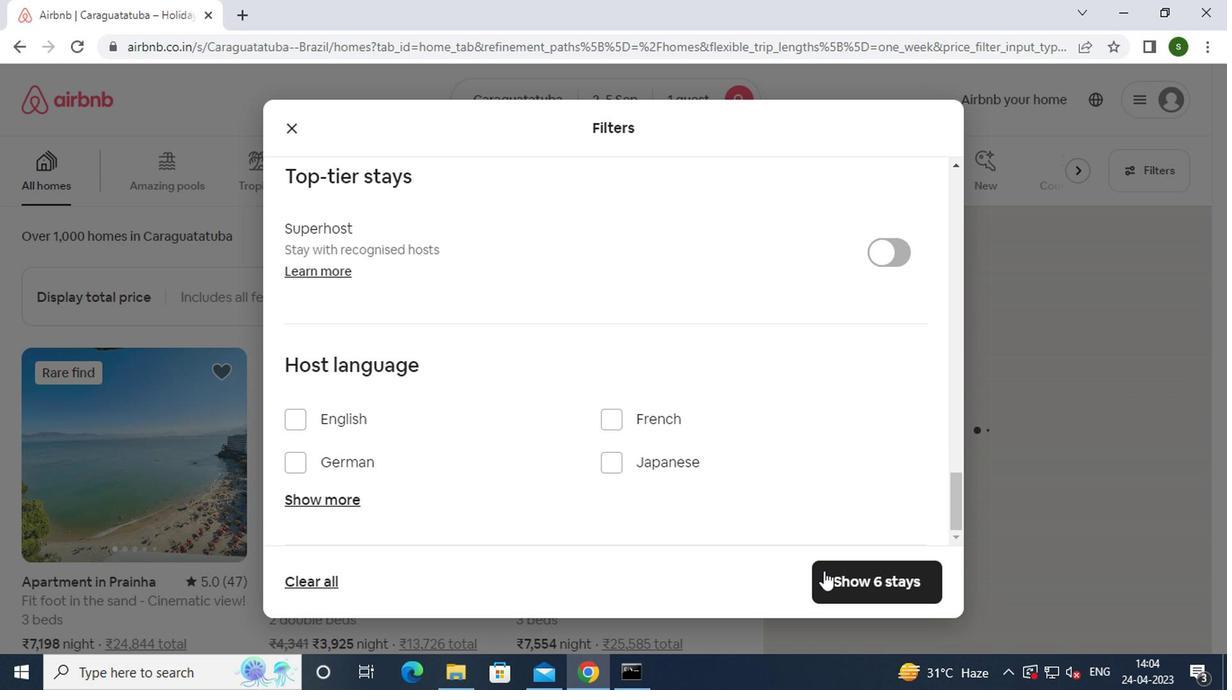 
Action: Mouse pressed left at (833, 582)
Screenshot: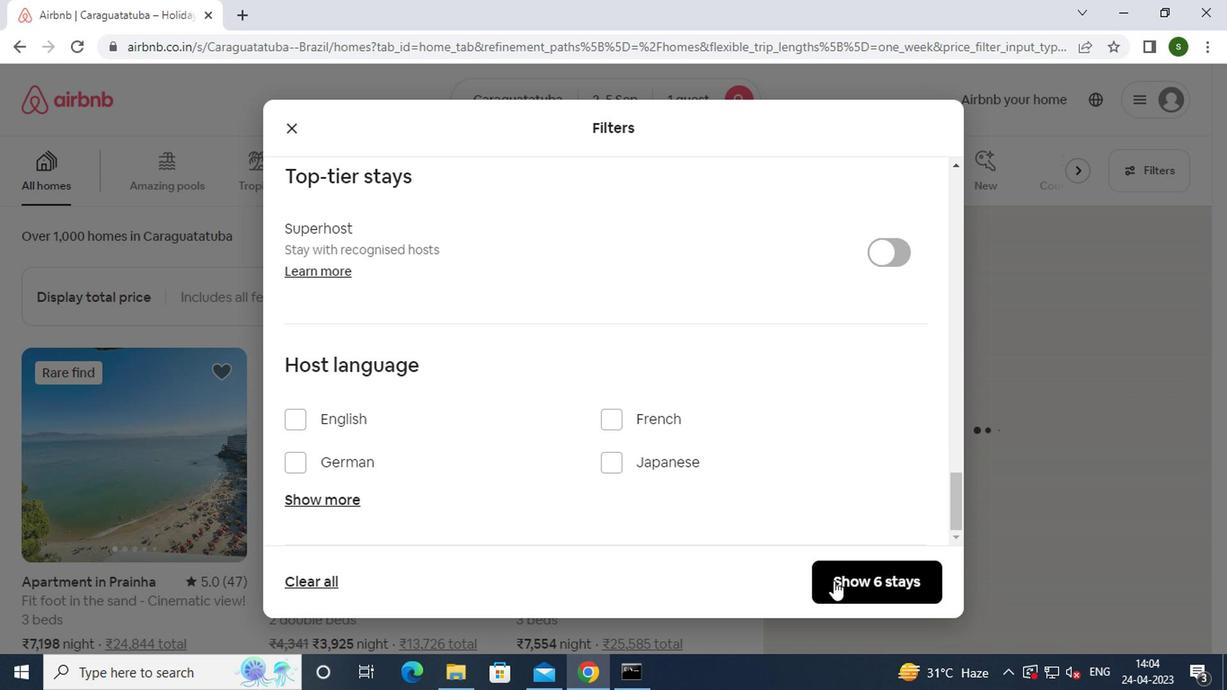 
Action: Mouse moved to (636, 305)
Screenshot: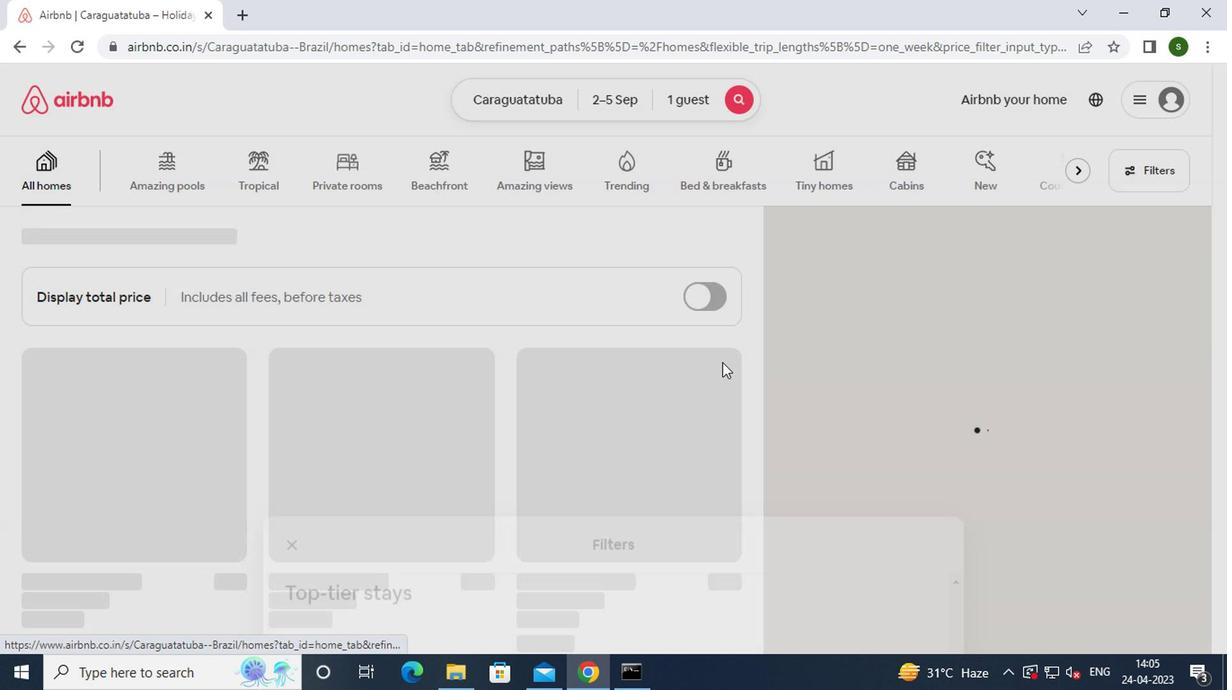 
